 Task: Create a due date automation trigger when advanced on, 2 hours before a card is due add fields without custom field "Resume" set to a number lower than 1 and greater than 10.
Action: Mouse moved to (800, 234)
Screenshot: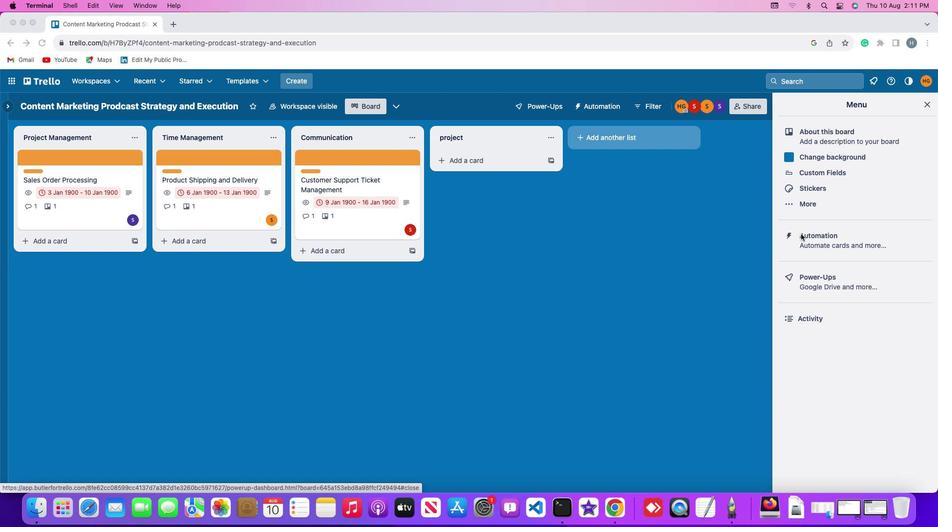
Action: Mouse pressed left at (800, 234)
Screenshot: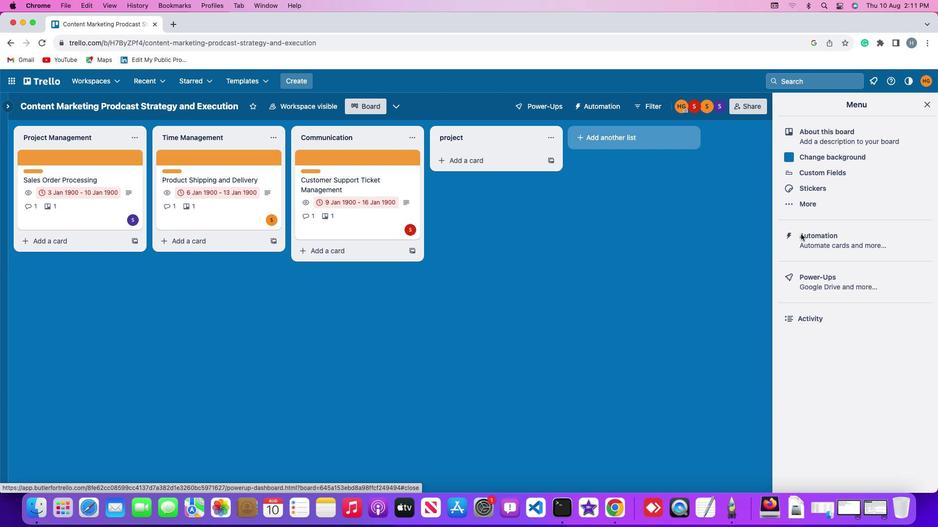 
Action: Mouse pressed left at (800, 234)
Screenshot: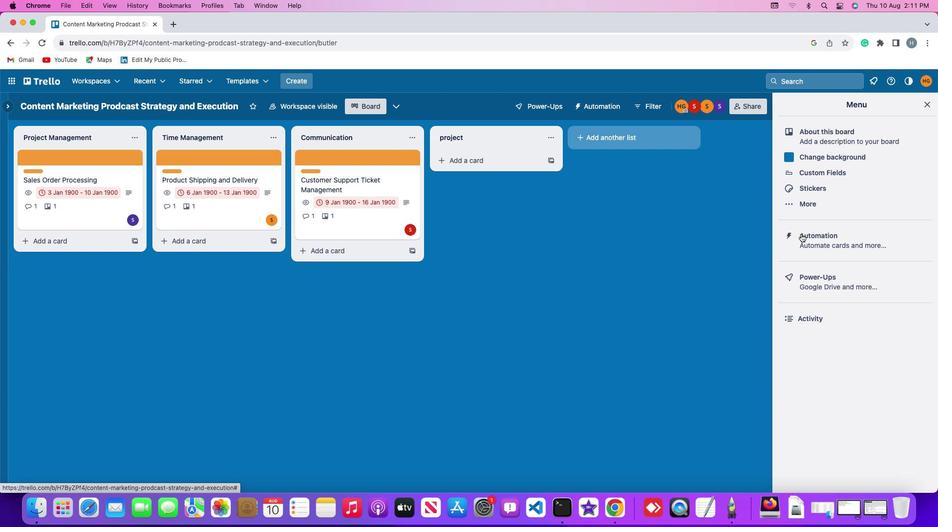 
Action: Mouse moved to (62, 230)
Screenshot: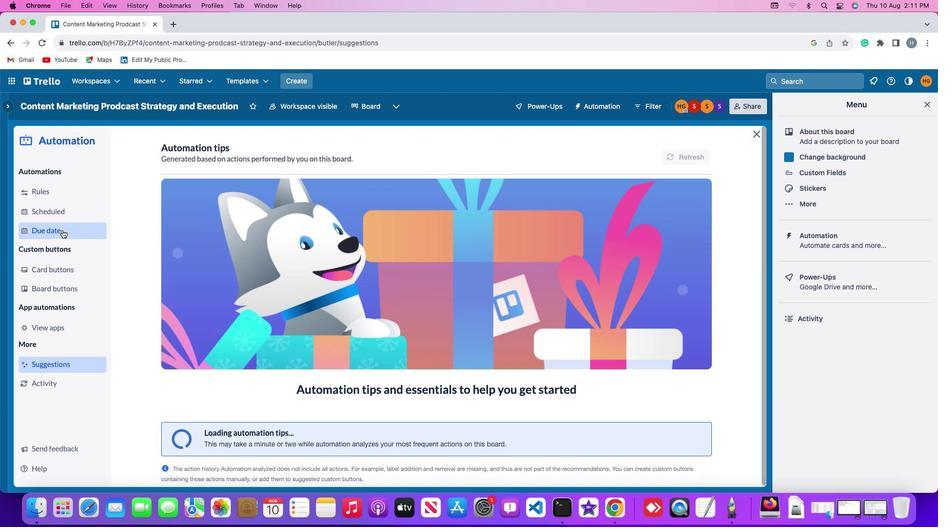 
Action: Mouse pressed left at (62, 230)
Screenshot: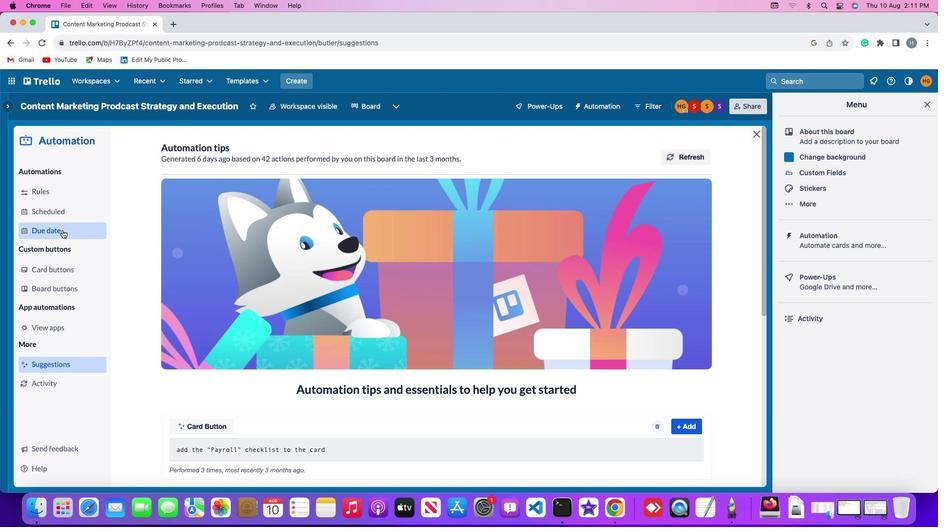 
Action: Mouse moved to (654, 151)
Screenshot: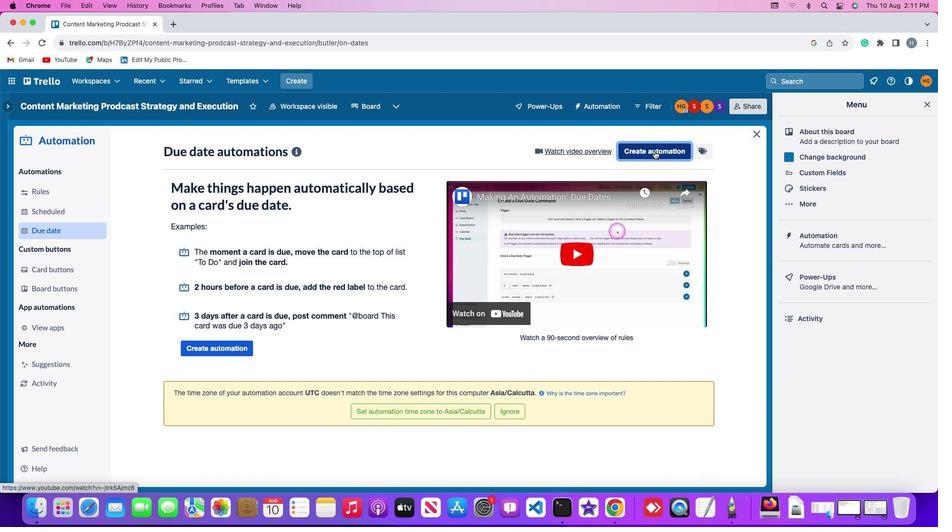 
Action: Mouse pressed left at (654, 151)
Screenshot: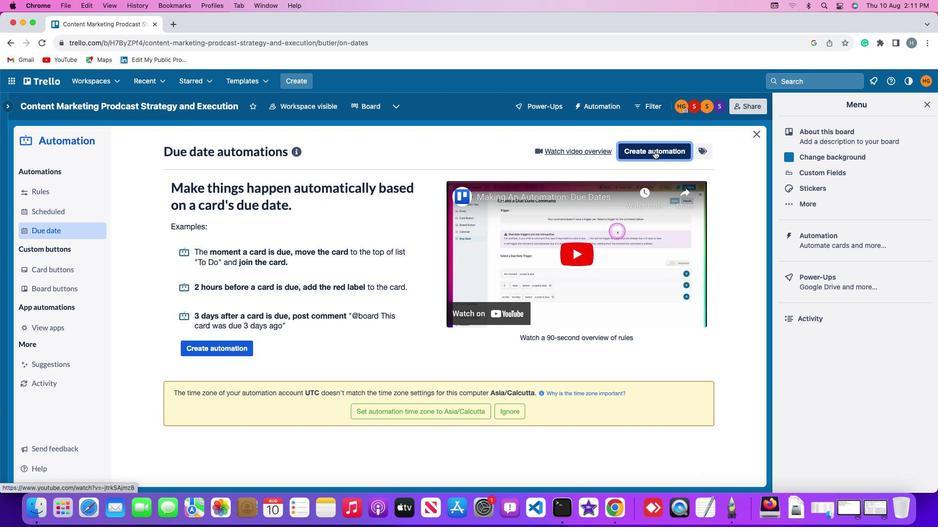 
Action: Mouse moved to (196, 245)
Screenshot: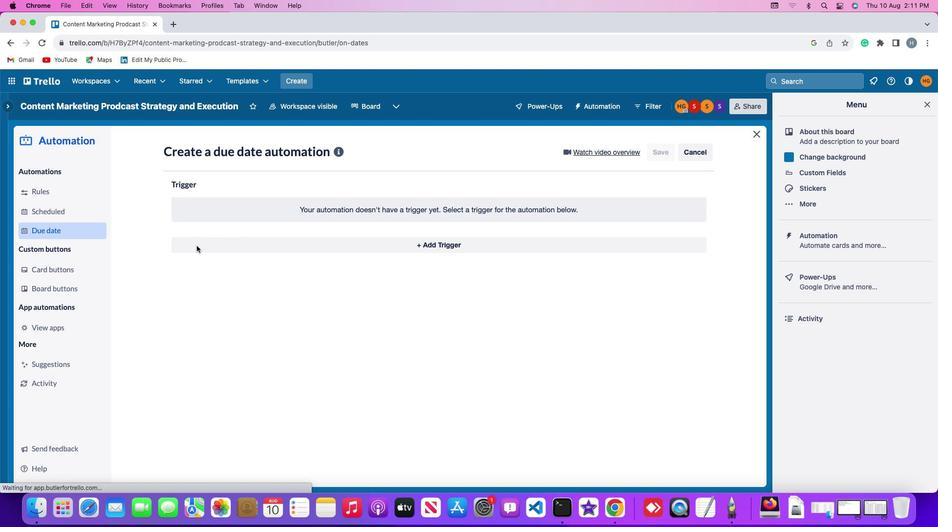 
Action: Mouse pressed left at (196, 245)
Screenshot: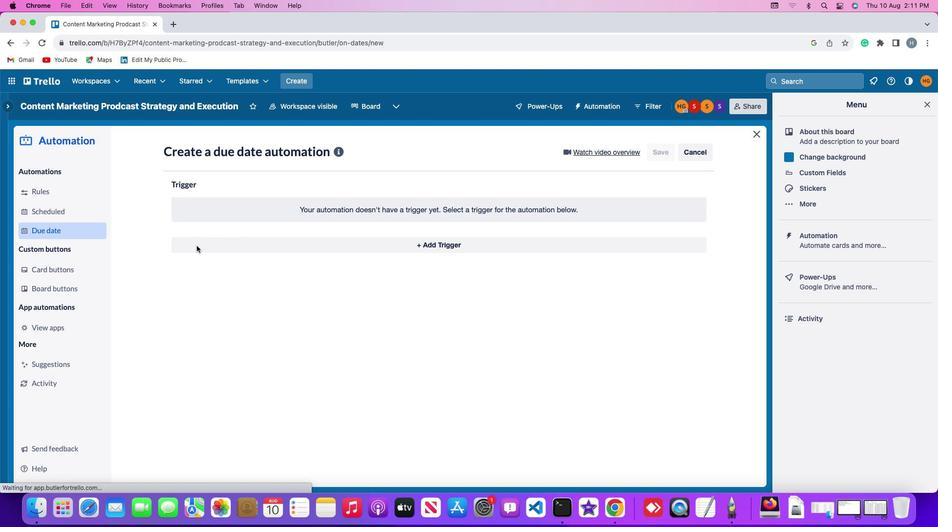 
Action: Mouse moved to (188, 395)
Screenshot: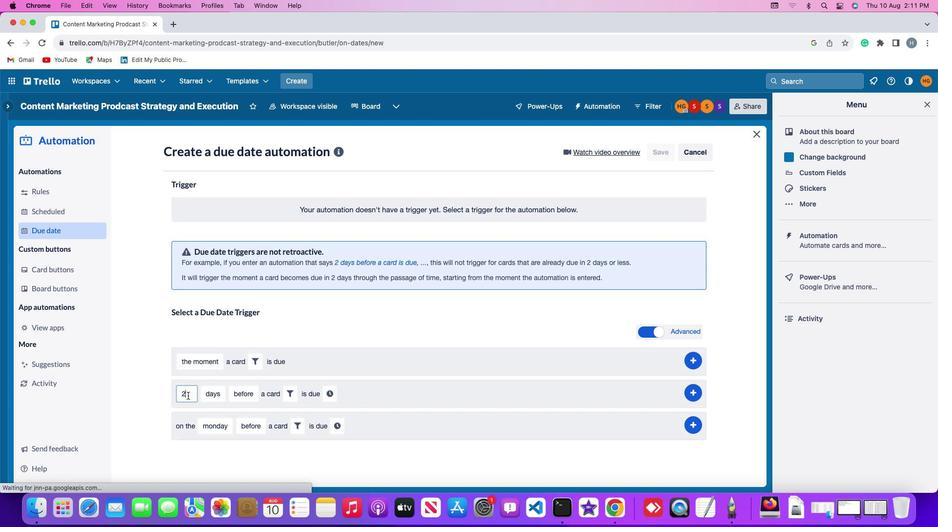 
Action: Mouse pressed left at (188, 395)
Screenshot: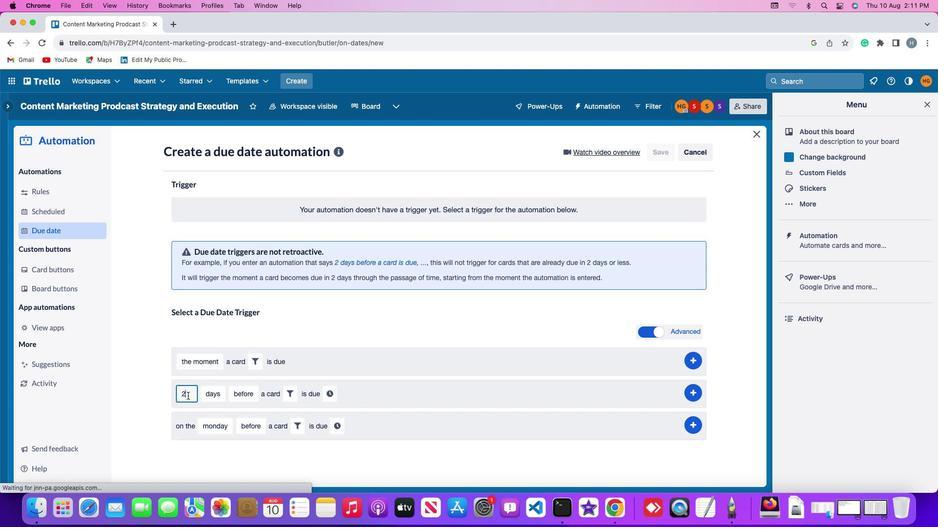 
Action: Mouse moved to (186, 388)
Screenshot: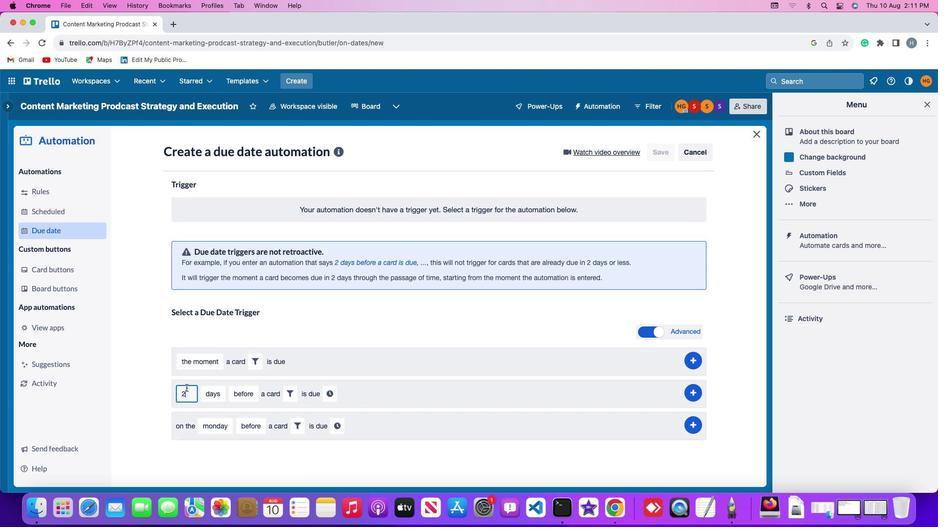 
Action: Key pressed Key.backspace'2'
Screenshot: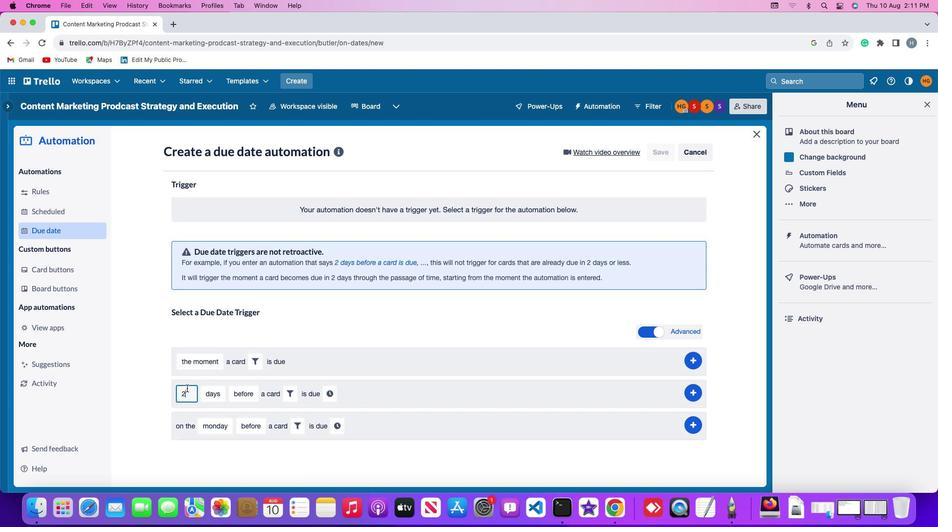 
Action: Mouse moved to (208, 390)
Screenshot: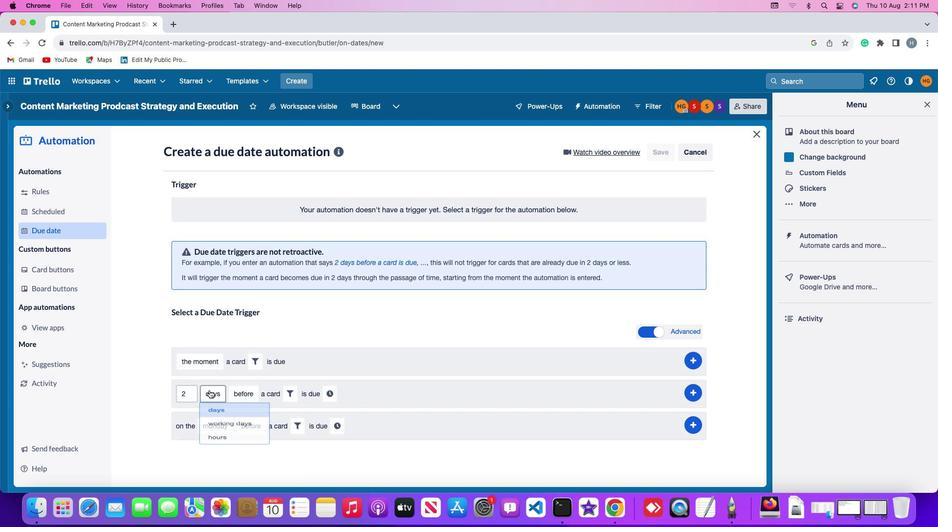 
Action: Mouse pressed left at (208, 390)
Screenshot: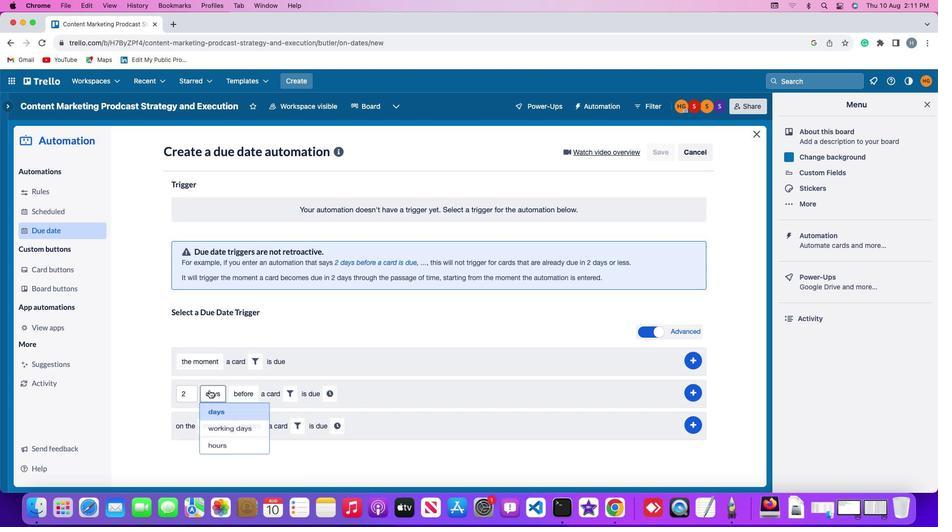 
Action: Mouse moved to (223, 446)
Screenshot: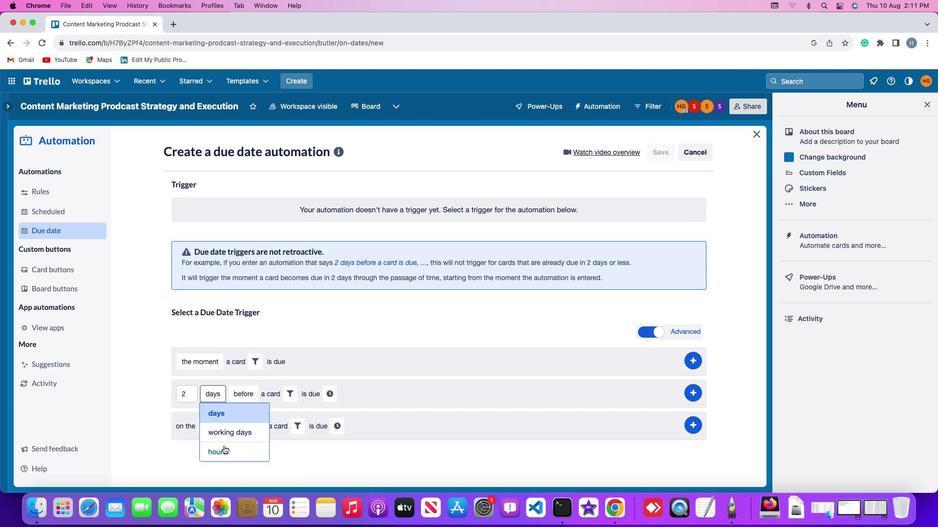 
Action: Mouse pressed left at (223, 446)
Screenshot: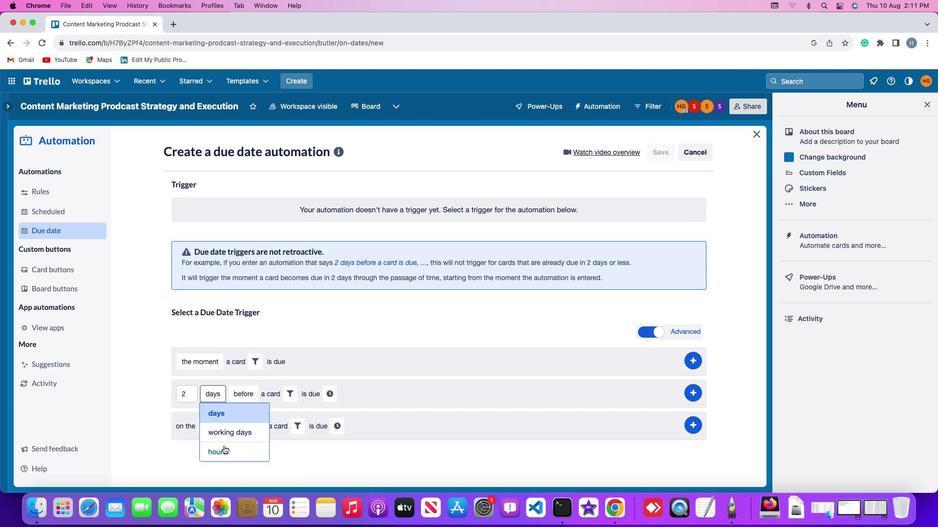 
Action: Mouse moved to (246, 393)
Screenshot: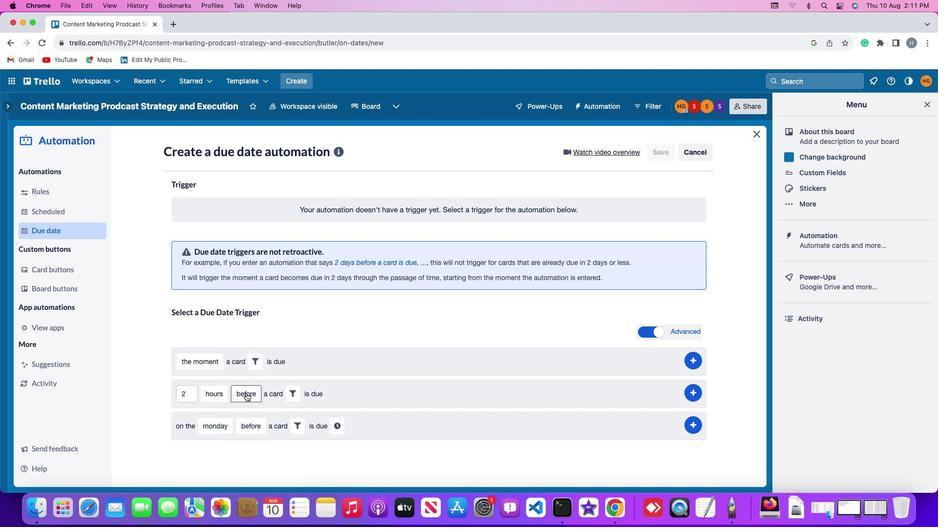
Action: Mouse pressed left at (246, 393)
Screenshot: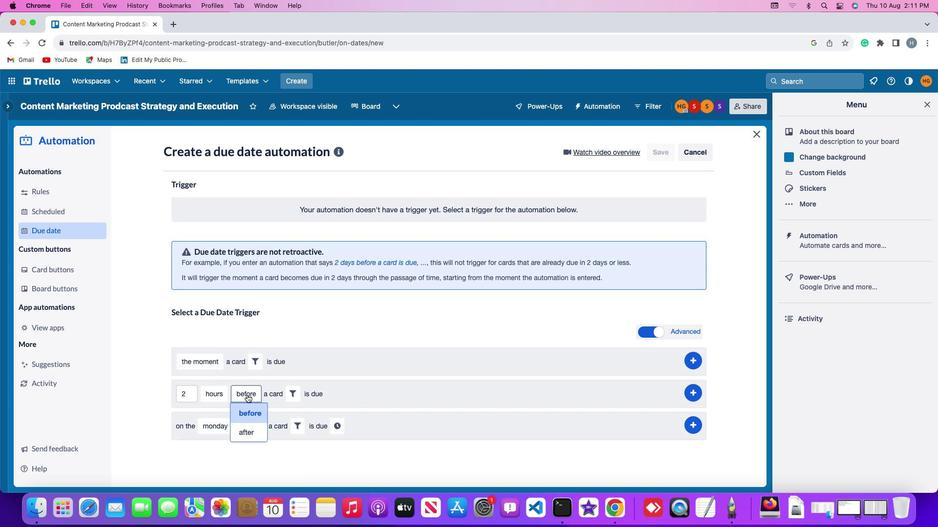 
Action: Mouse moved to (251, 412)
Screenshot: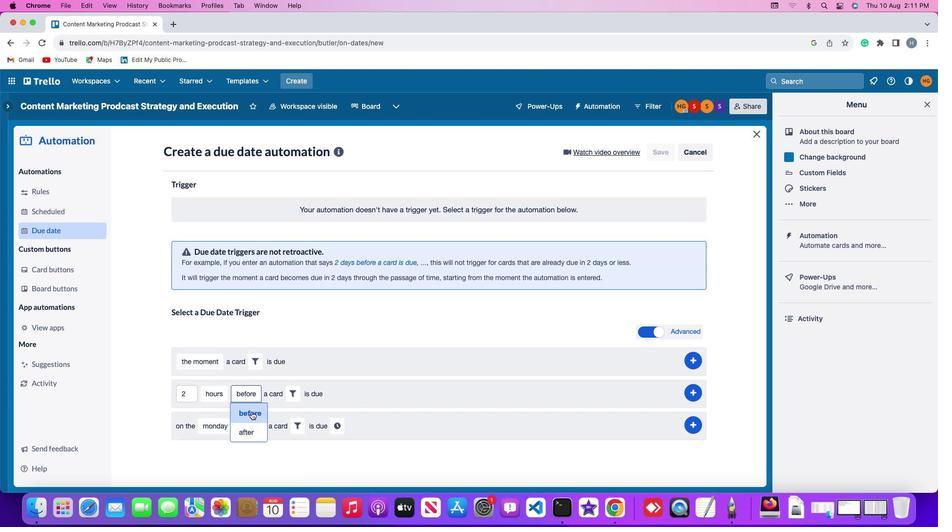 
Action: Mouse pressed left at (251, 412)
Screenshot: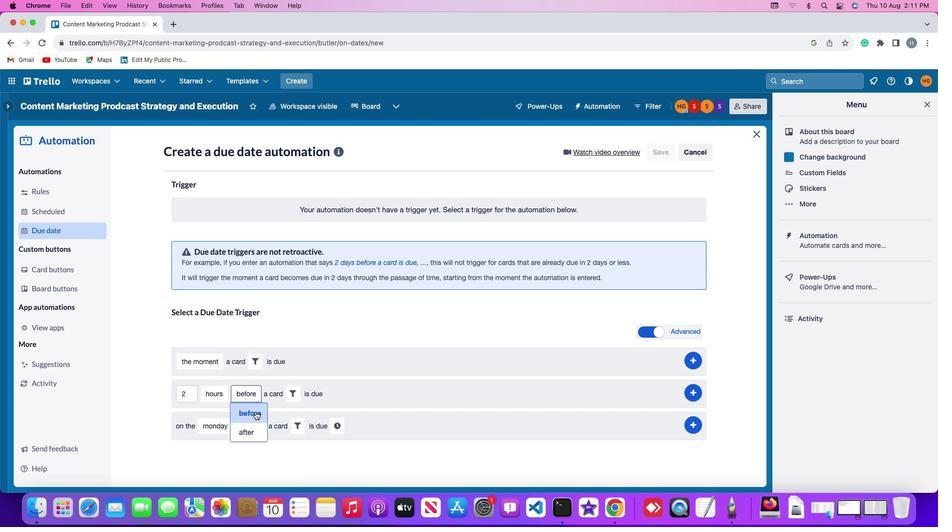
Action: Mouse moved to (295, 396)
Screenshot: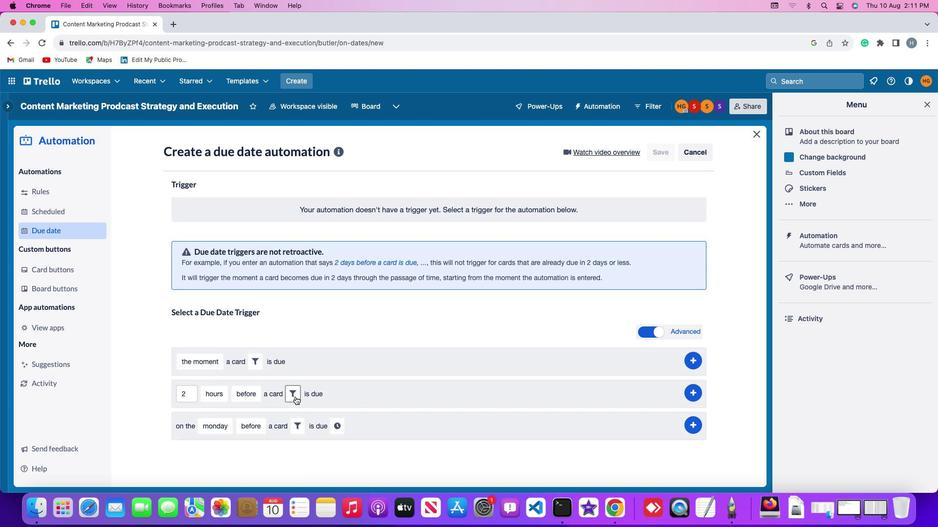 
Action: Mouse pressed left at (295, 396)
Screenshot: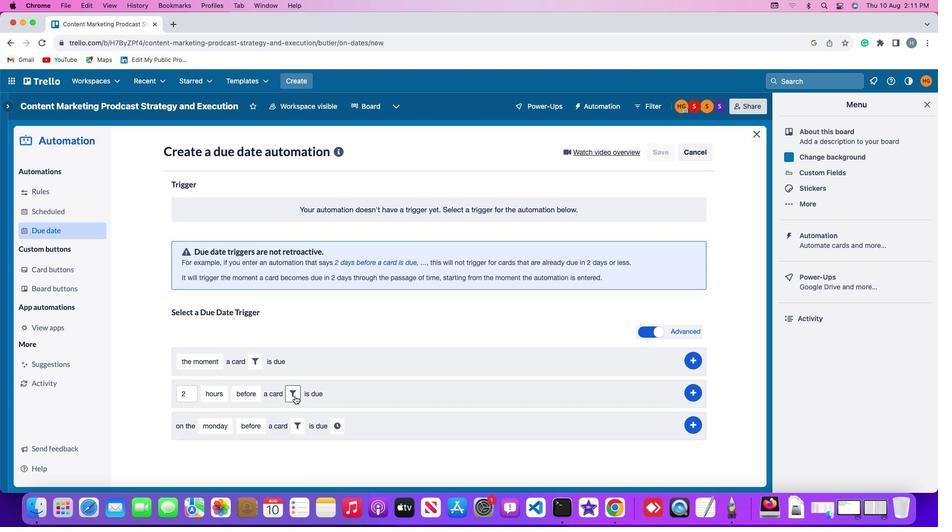 
Action: Mouse moved to (454, 420)
Screenshot: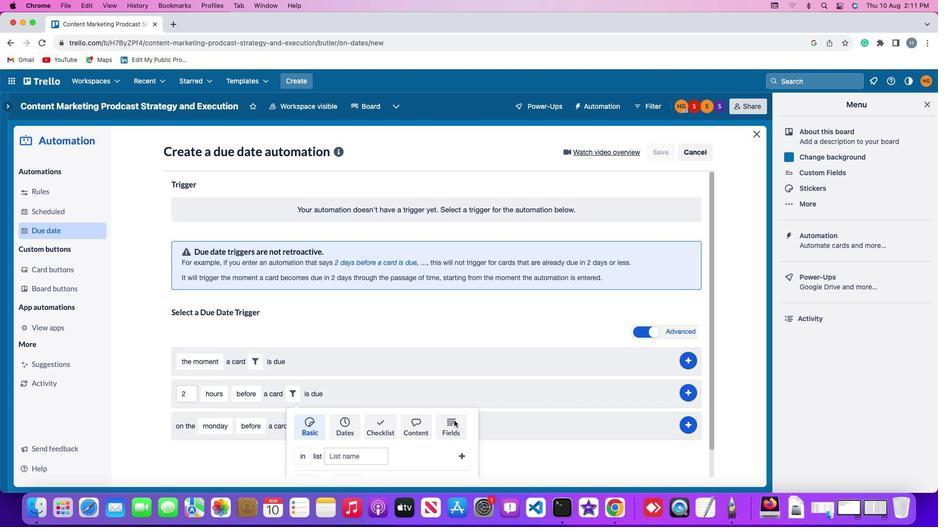 
Action: Mouse pressed left at (454, 420)
Screenshot: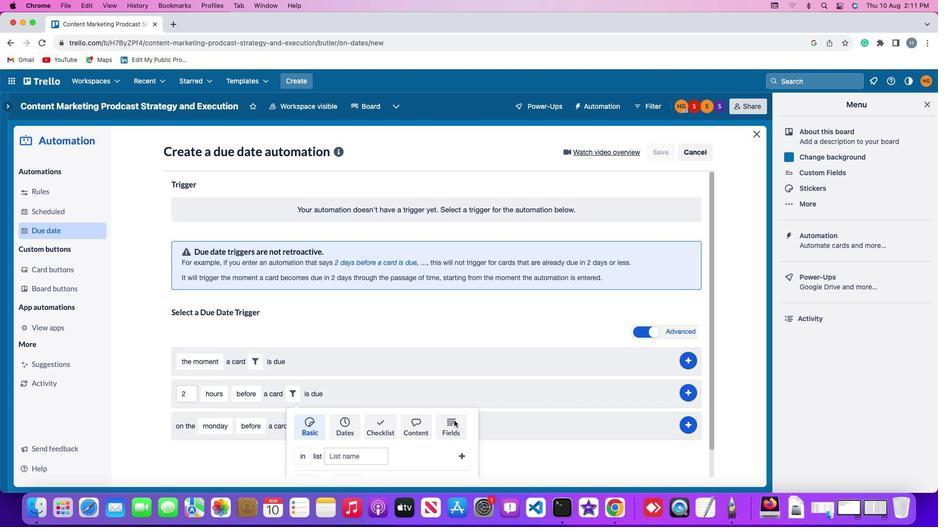 
Action: Mouse moved to (259, 454)
Screenshot: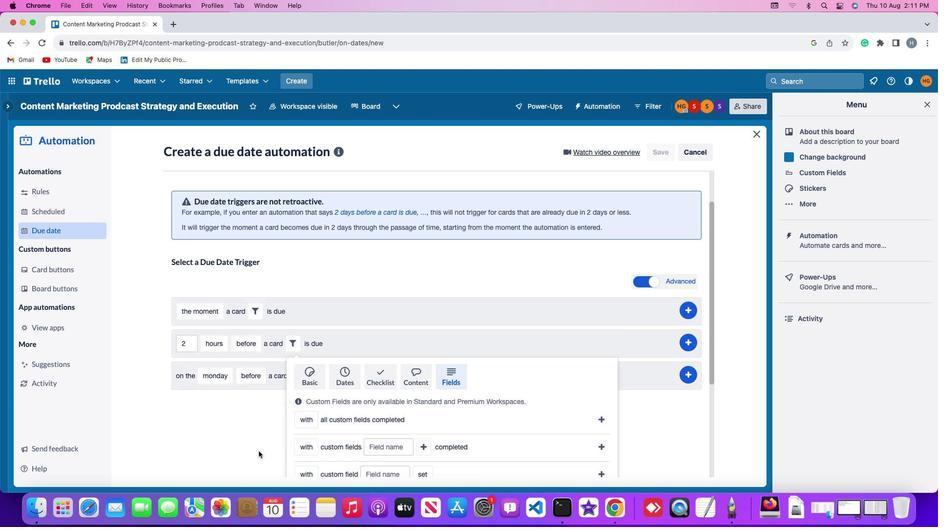 
Action: Mouse scrolled (259, 454) with delta (0, 0)
Screenshot: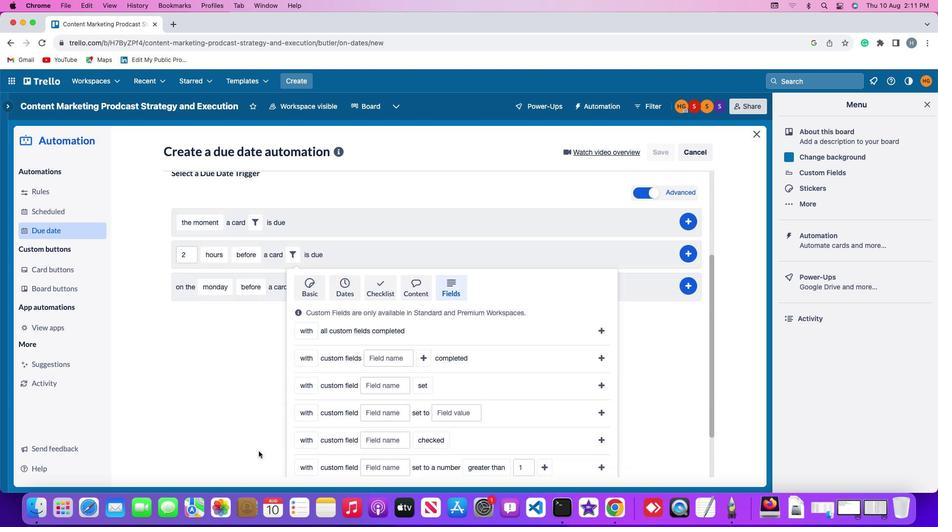 
Action: Mouse moved to (259, 453)
Screenshot: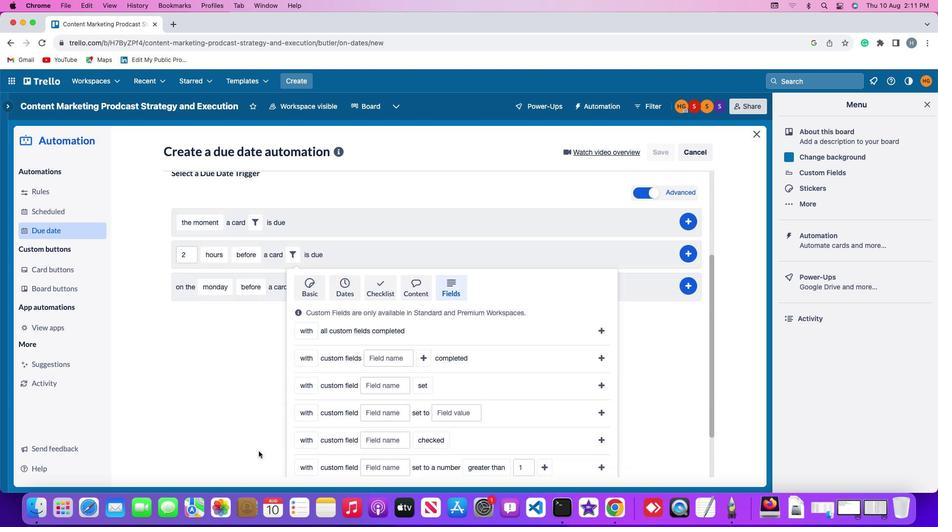 
Action: Mouse scrolled (259, 453) with delta (0, 0)
Screenshot: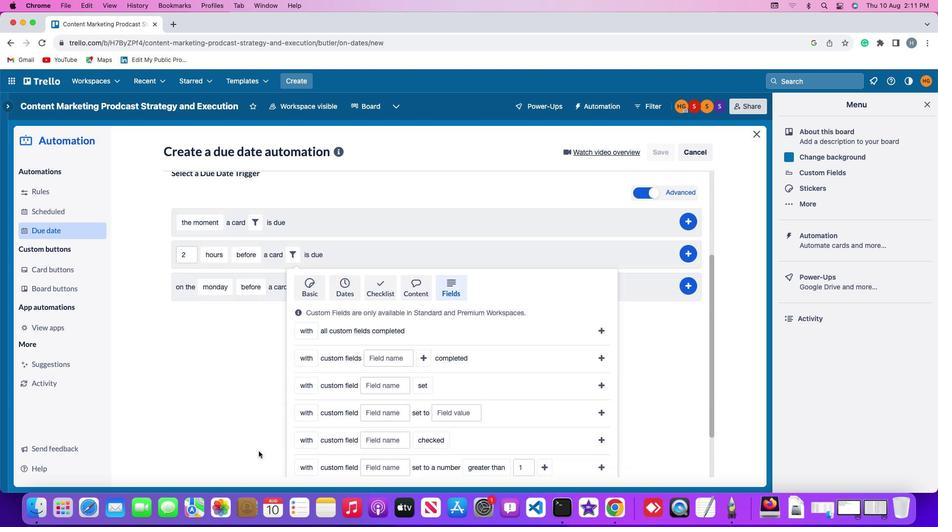 
Action: Mouse scrolled (259, 453) with delta (0, -1)
Screenshot: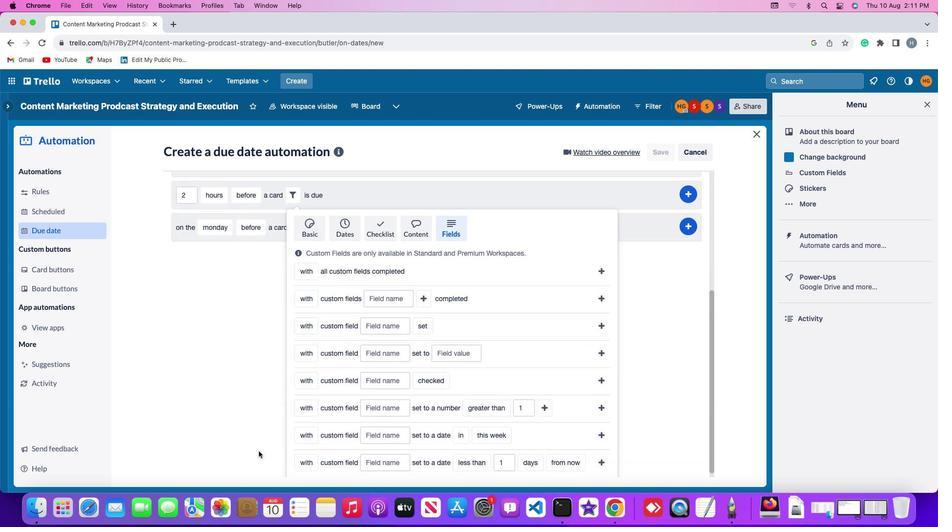 
Action: Mouse scrolled (259, 453) with delta (0, -2)
Screenshot: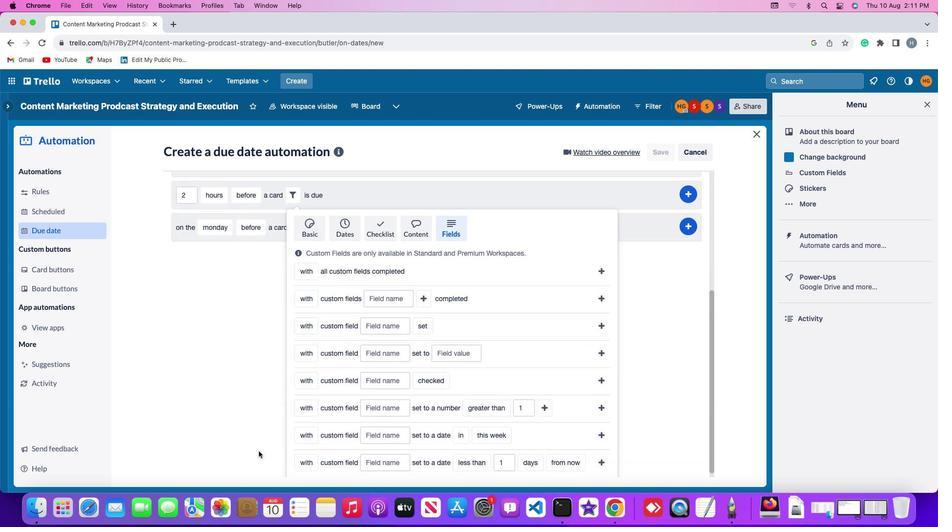 
Action: Mouse moved to (259, 453)
Screenshot: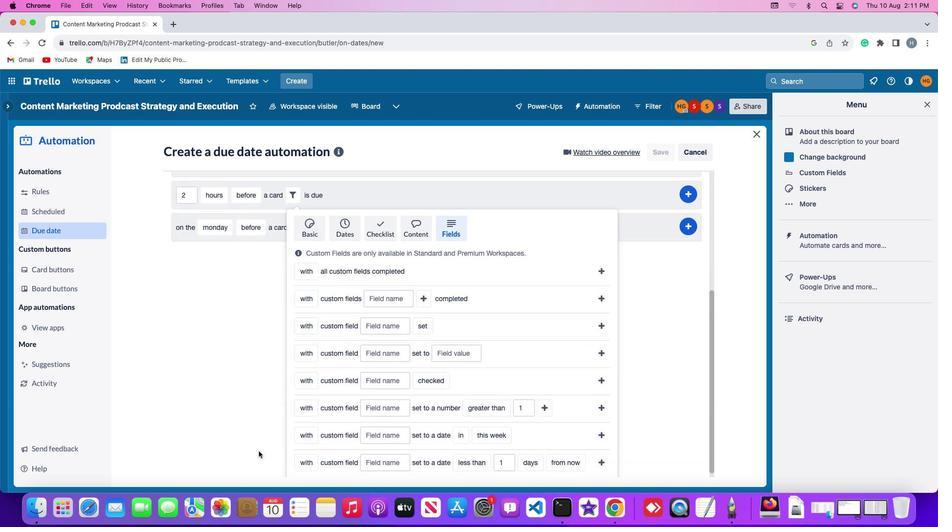 
Action: Mouse scrolled (259, 453) with delta (0, -2)
Screenshot: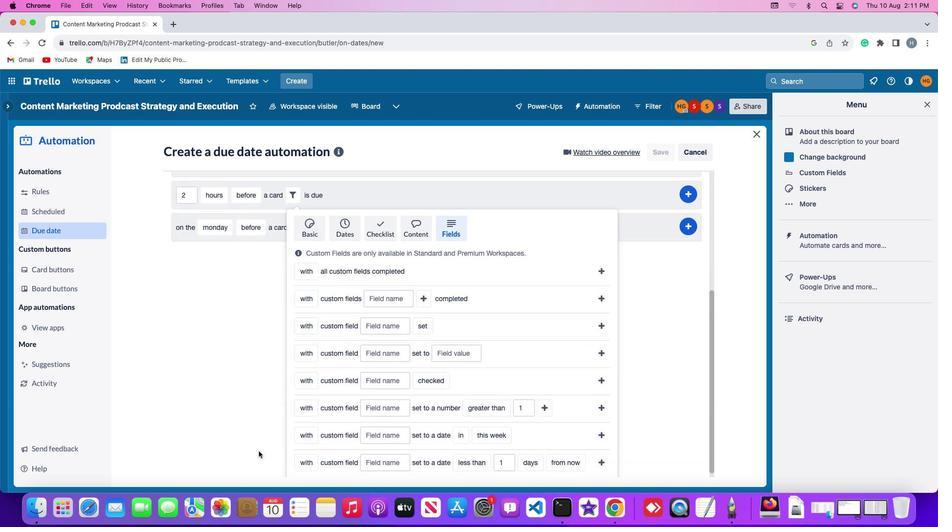 
Action: Mouse moved to (258, 451)
Screenshot: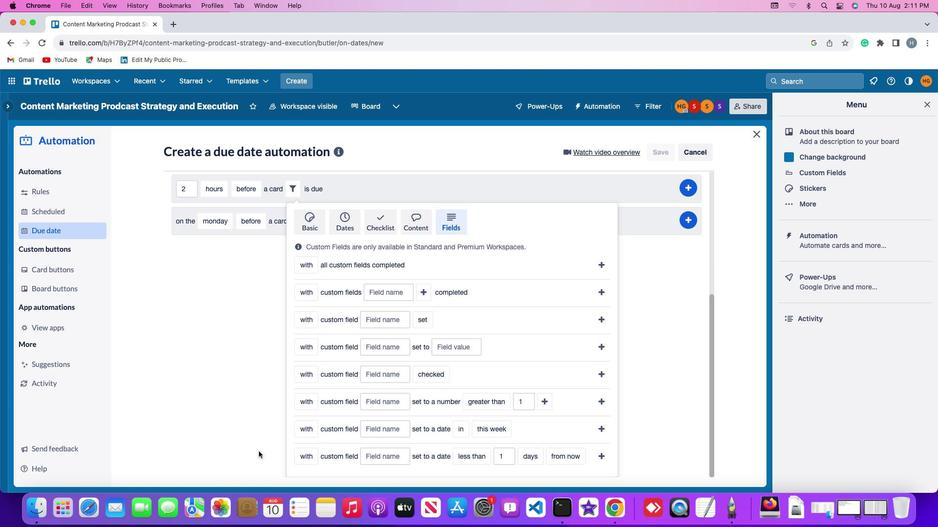 
Action: Mouse scrolled (258, 451) with delta (0, -2)
Screenshot: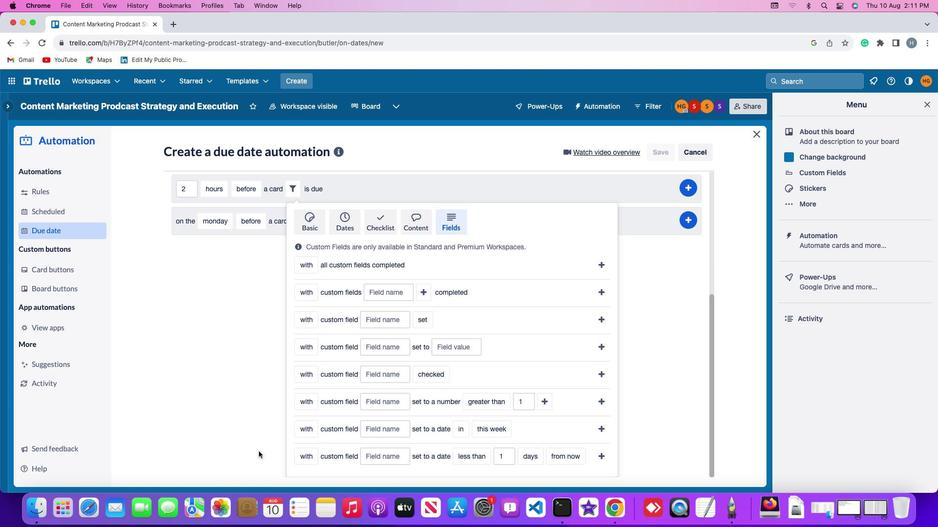 
Action: Mouse moved to (258, 451)
Screenshot: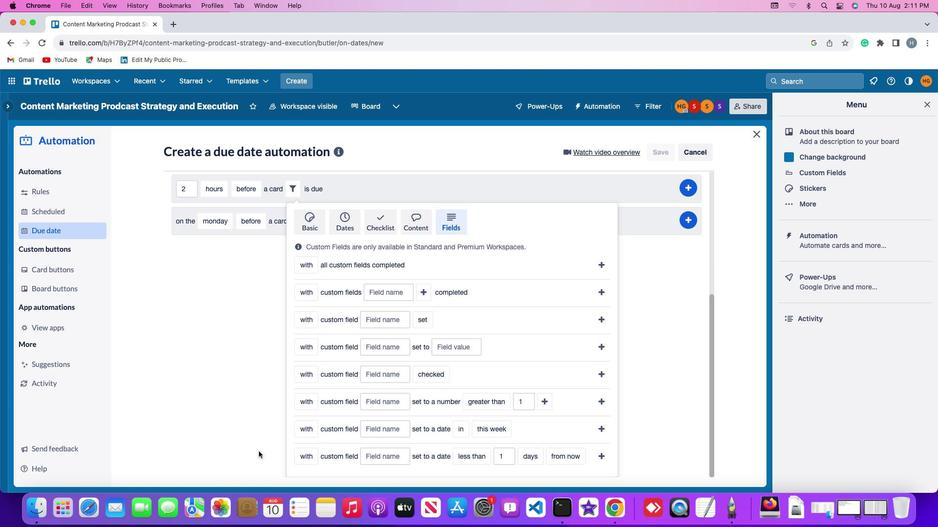 
Action: Mouse scrolled (258, 451) with delta (0, 0)
Screenshot: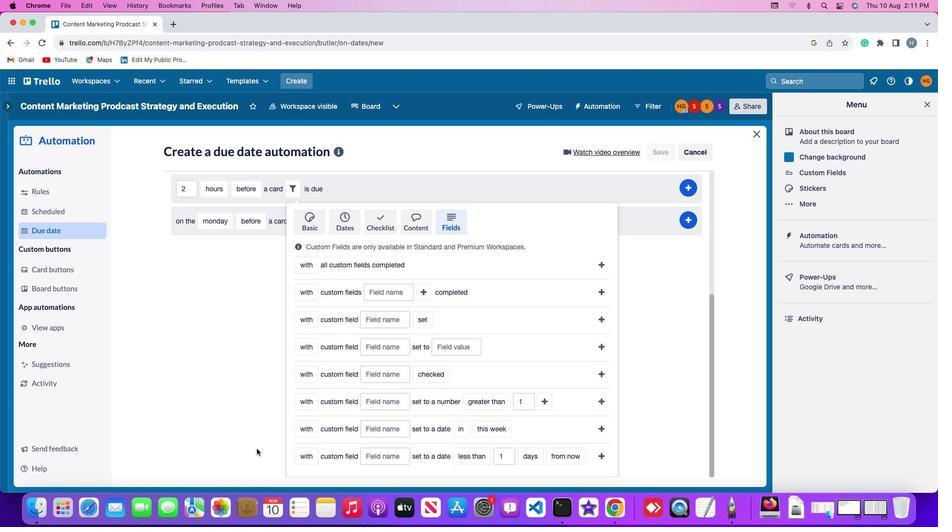 
Action: Mouse scrolled (258, 451) with delta (0, 0)
Screenshot: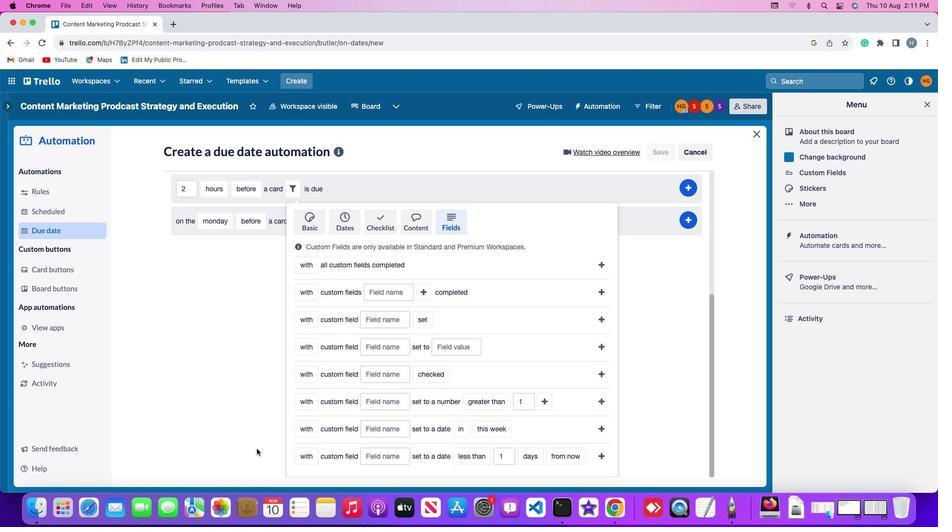 
Action: Mouse scrolled (258, 451) with delta (0, -1)
Screenshot: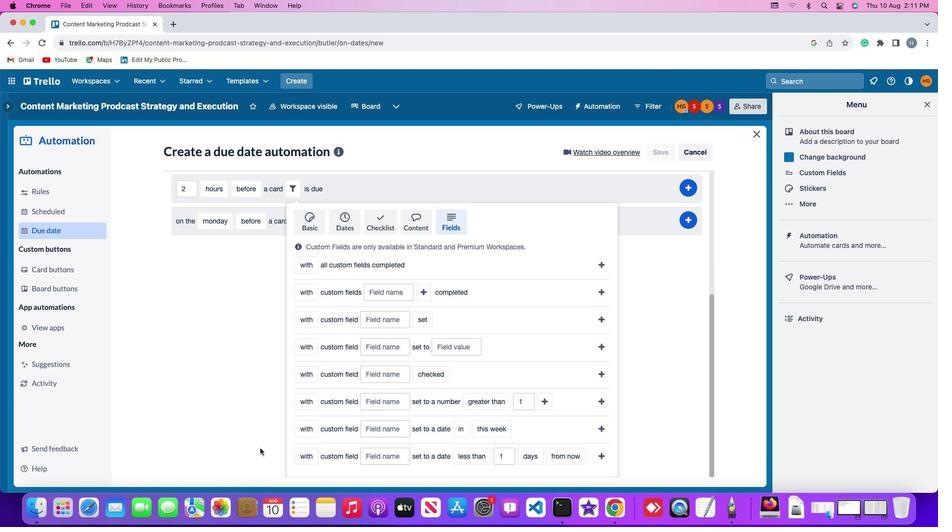 
Action: Mouse moved to (304, 406)
Screenshot: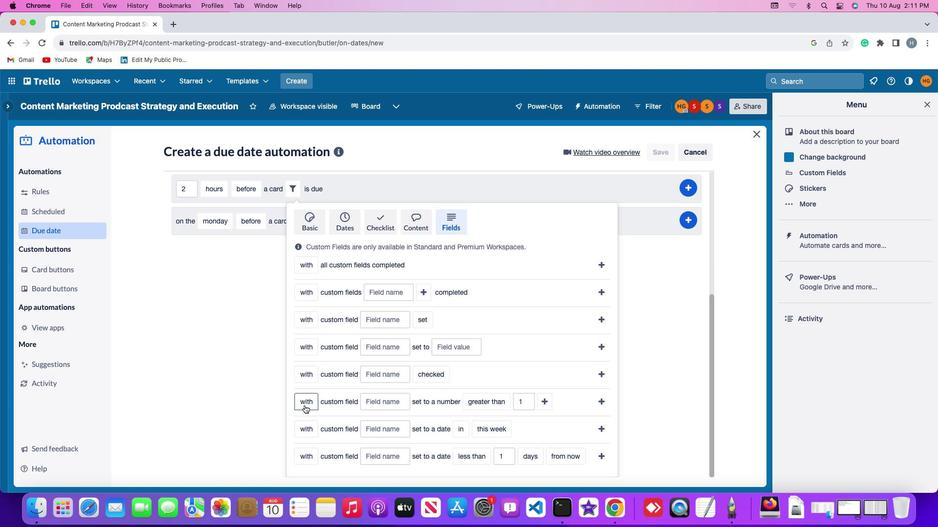 
Action: Mouse pressed left at (304, 406)
Screenshot: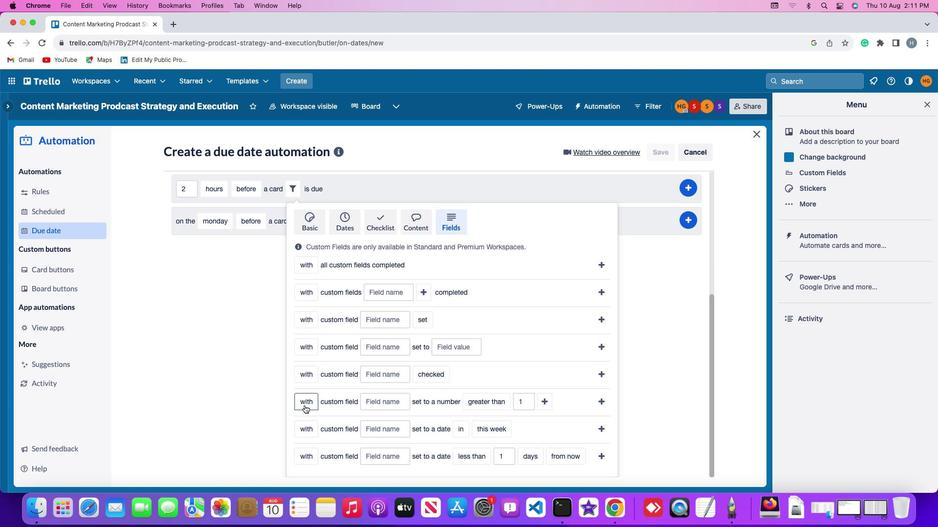 
Action: Mouse moved to (310, 440)
Screenshot: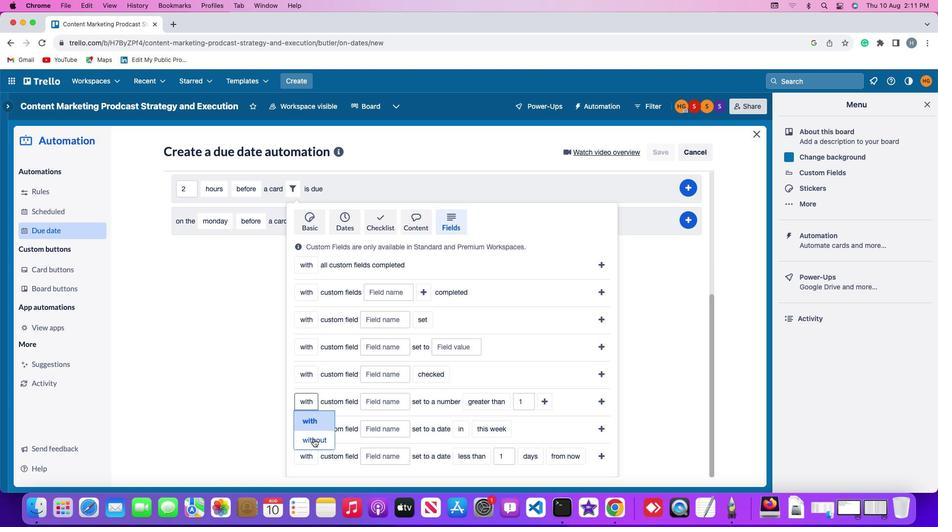 
Action: Mouse pressed left at (310, 440)
Screenshot: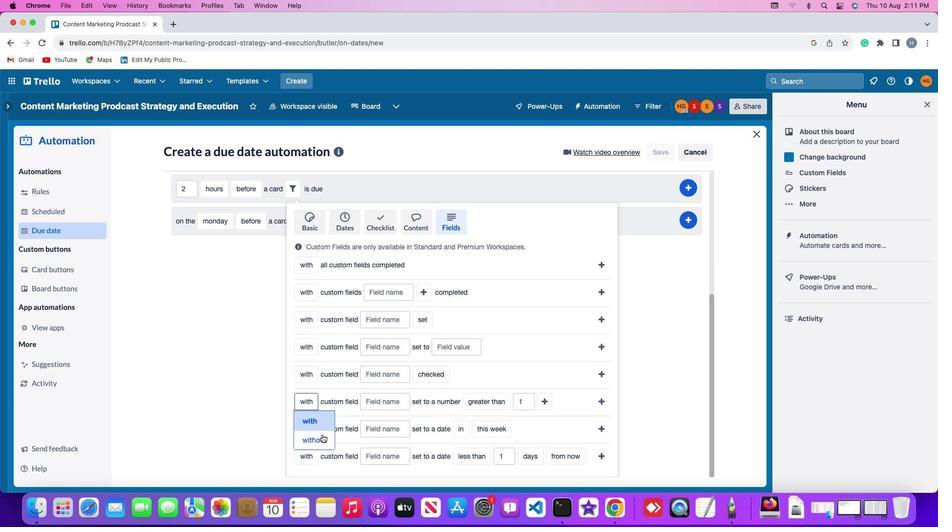 
Action: Mouse moved to (388, 402)
Screenshot: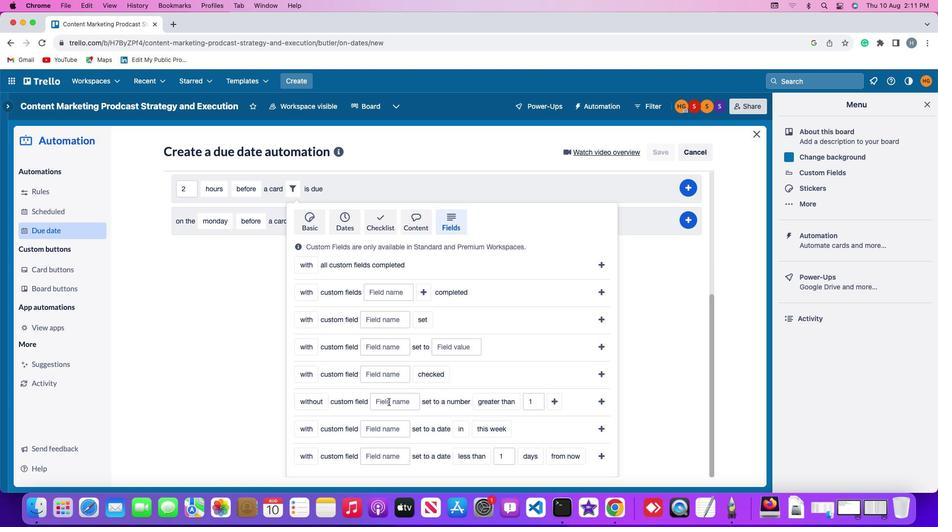 
Action: Mouse pressed left at (388, 402)
Screenshot: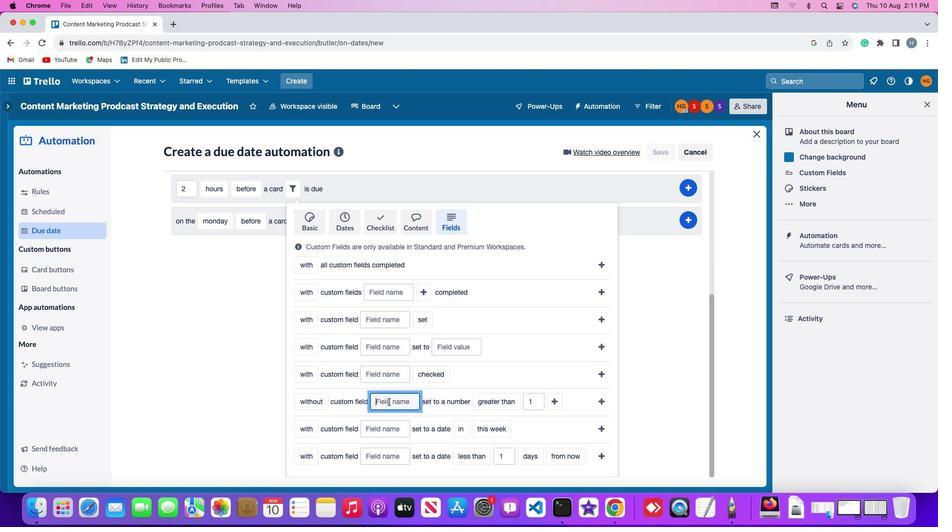 
Action: Mouse moved to (388, 402)
Screenshot: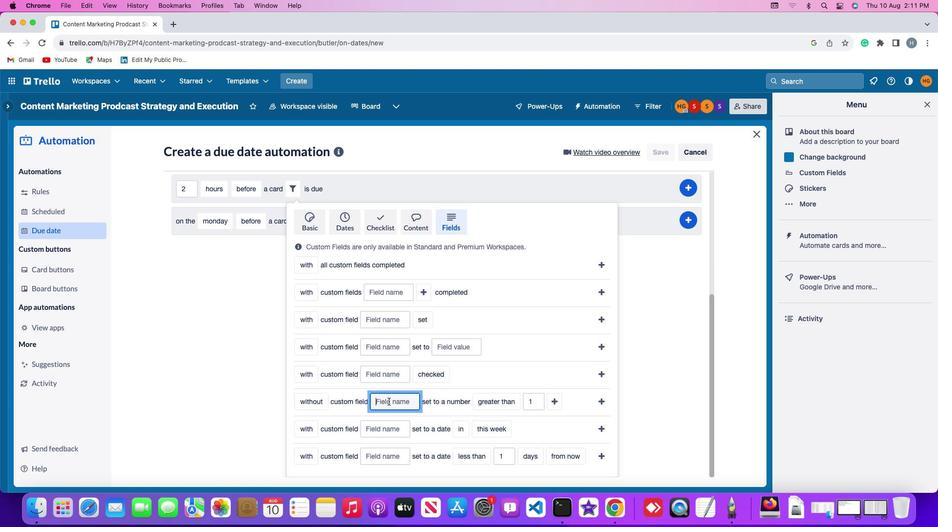 
Action: Key pressed Key.shift'R''e''s''u''m''e'
Screenshot: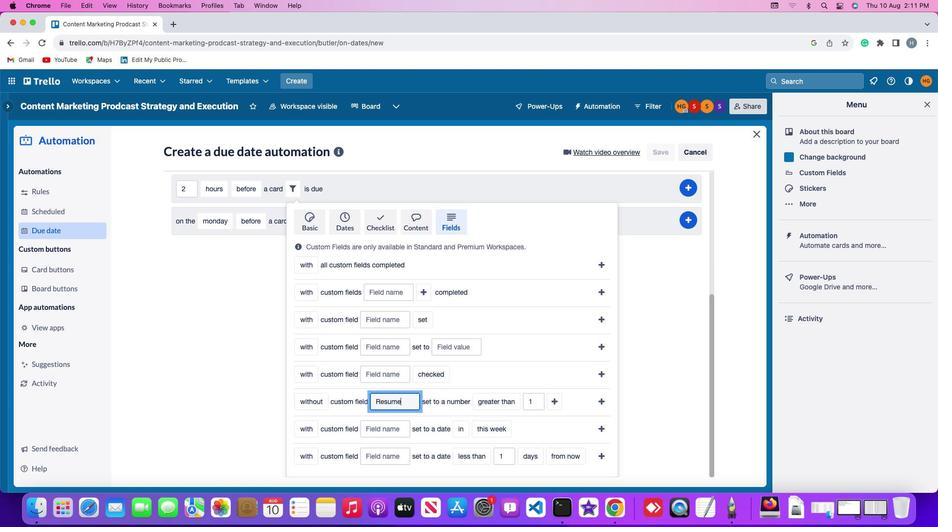 
Action: Mouse moved to (496, 404)
Screenshot: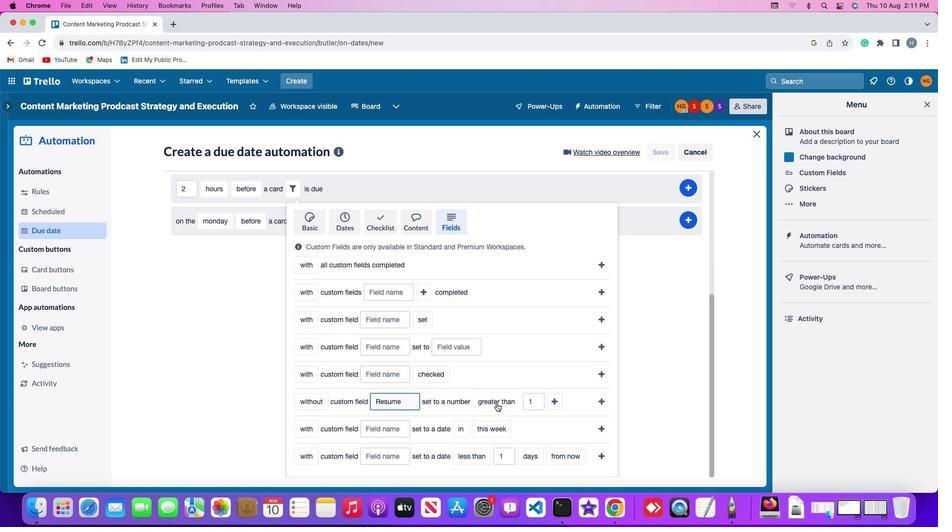 
Action: Mouse pressed left at (496, 404)
Screenshot: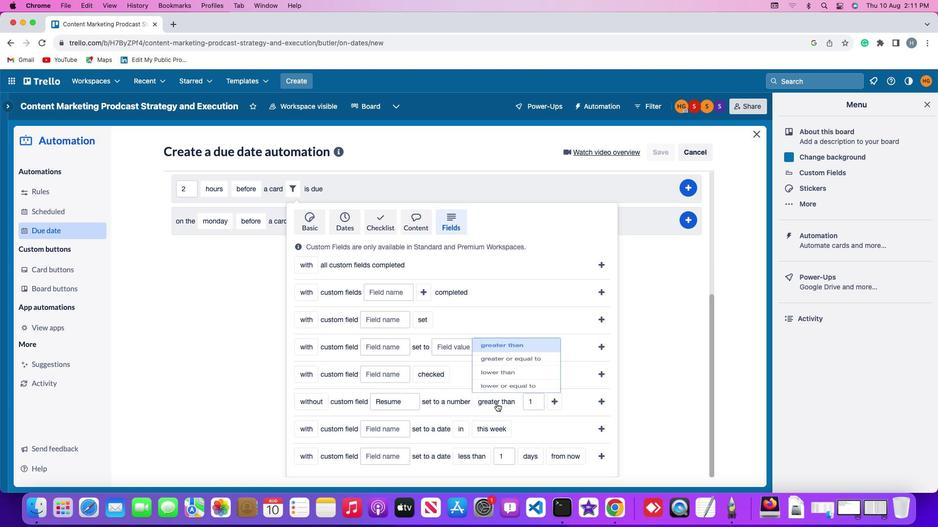 
Action: Mouse moved to (509, 364)
Screenshot: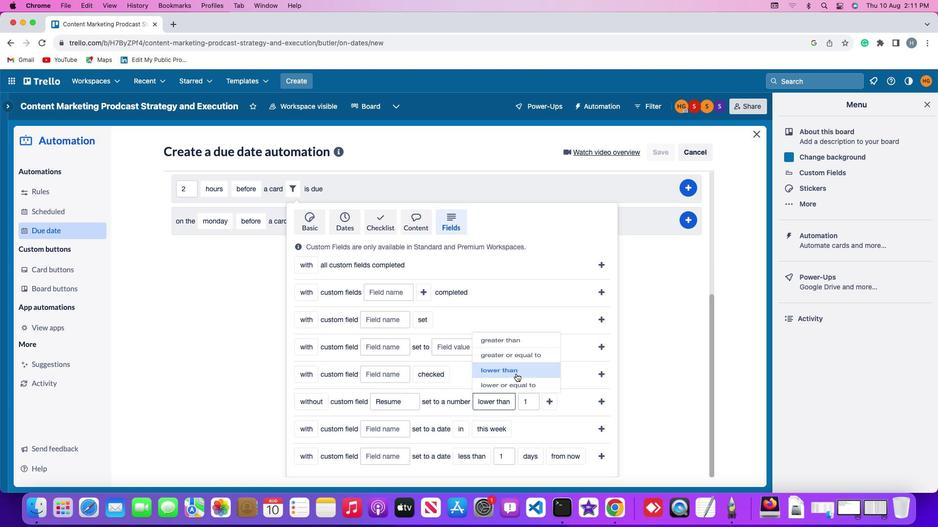 
Action: Mouse pressed left at (509, 364)
Screenshot: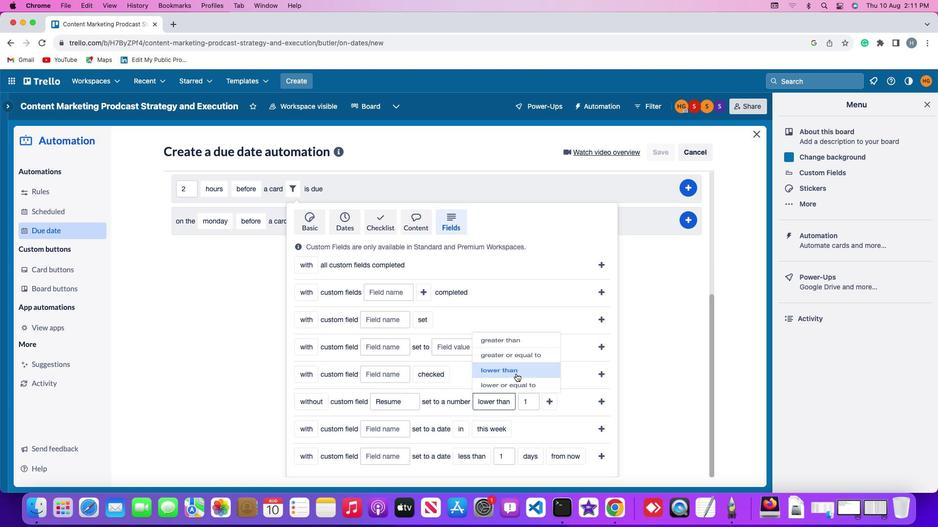 
Action: Mouse moved to (533, 401)
Screenshot: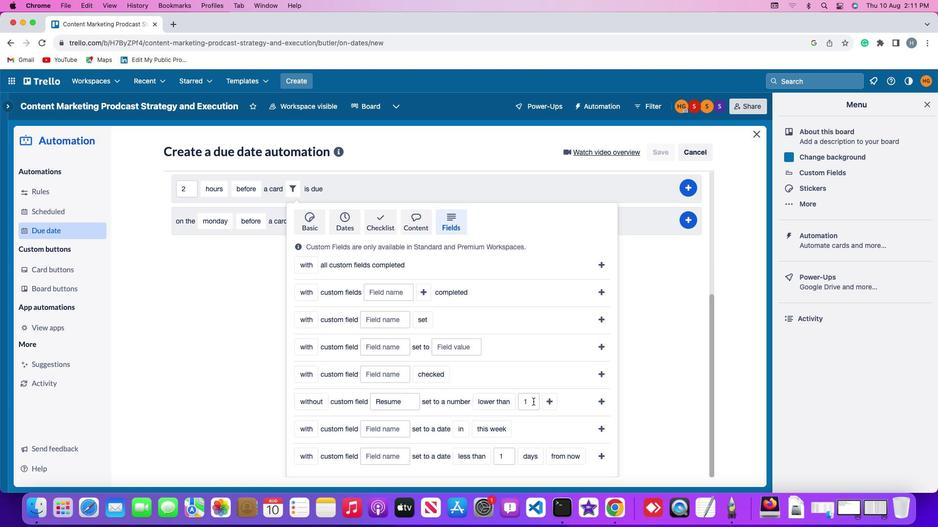 
Action: Mouse pressed left at (533, 401)
Screenshot: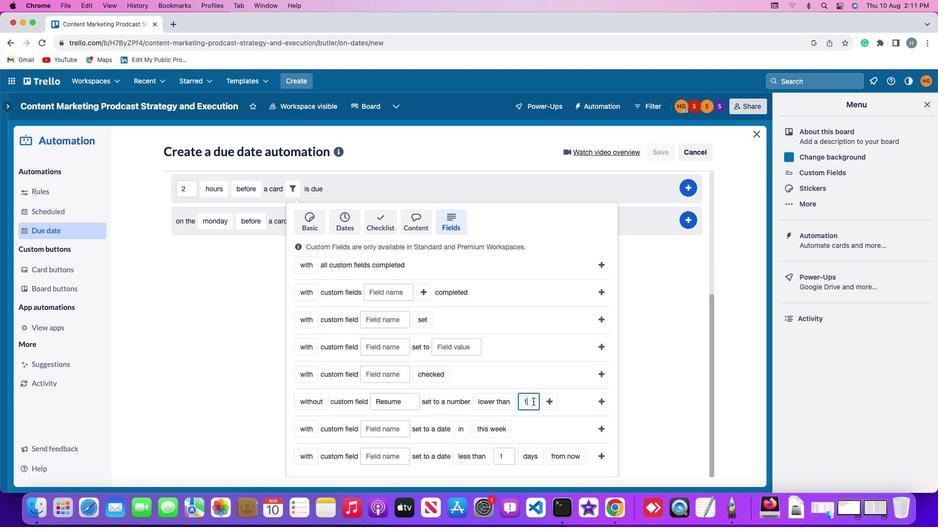 
Action: Key pressed Key.backspace
Screenshot: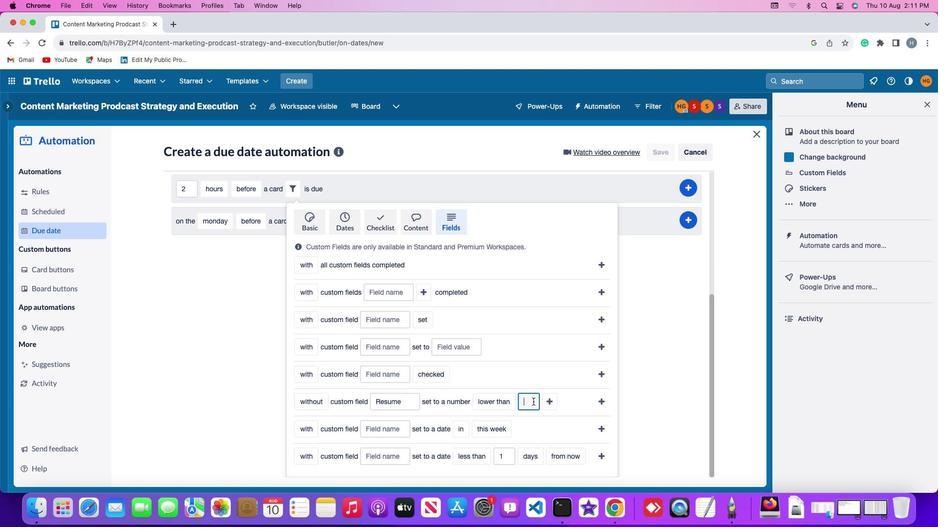 
Action: Mouse moved to (533, 402)
Screenshot: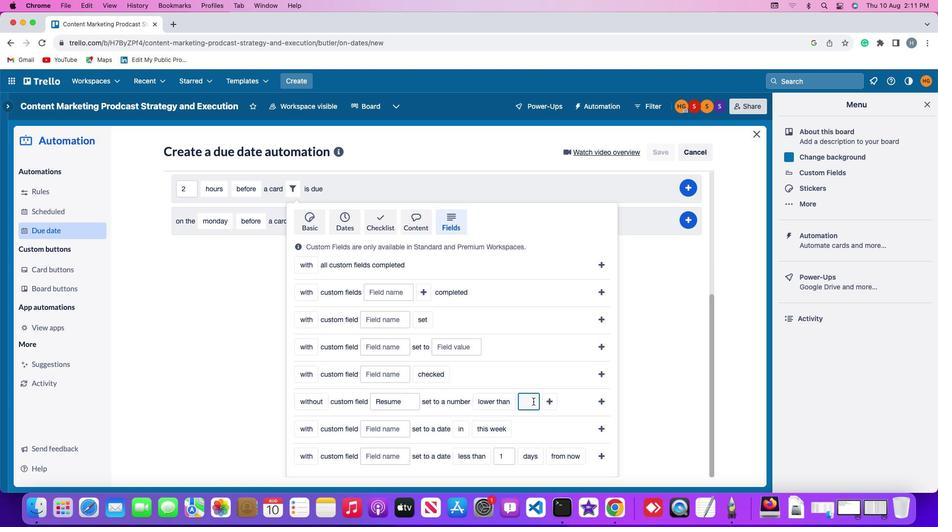 
Action: Key pressed '1'
Screenshot: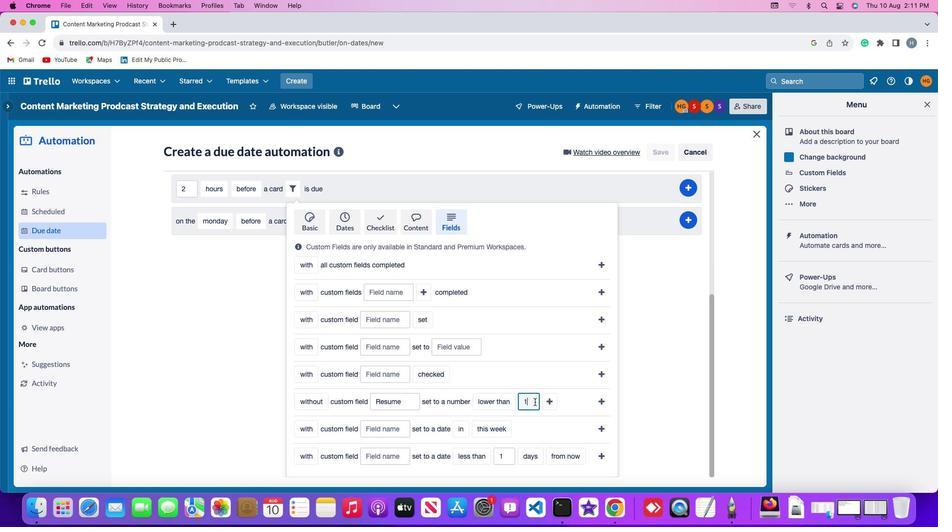 
Action: Mouse moved to (557, 402)
Screenshot: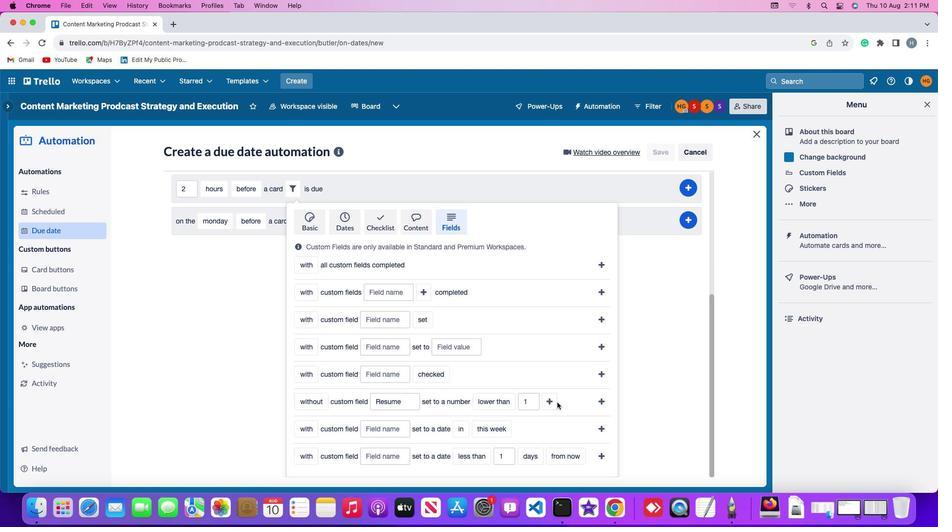 
Action: Mouse pressed left at (557, 402)
Screenshot: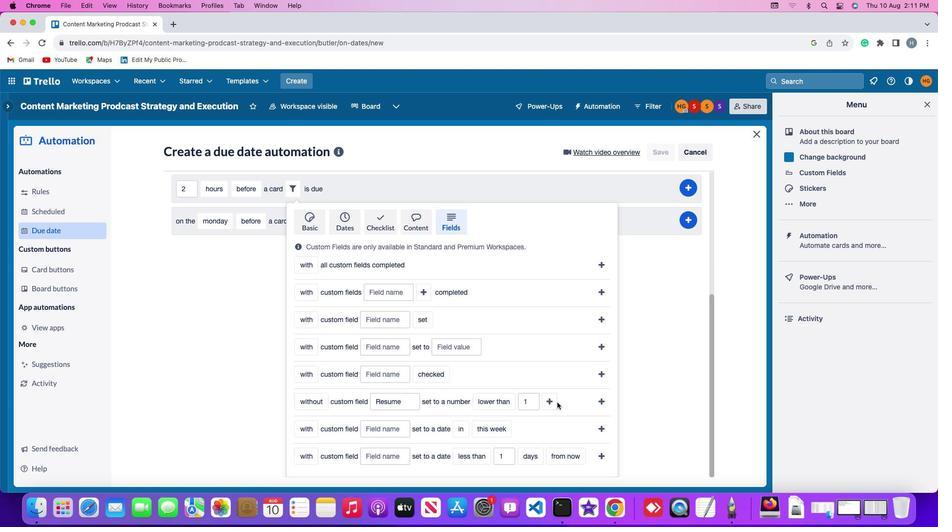 
Action: Mouse moved to (543, 403)
Screenshot: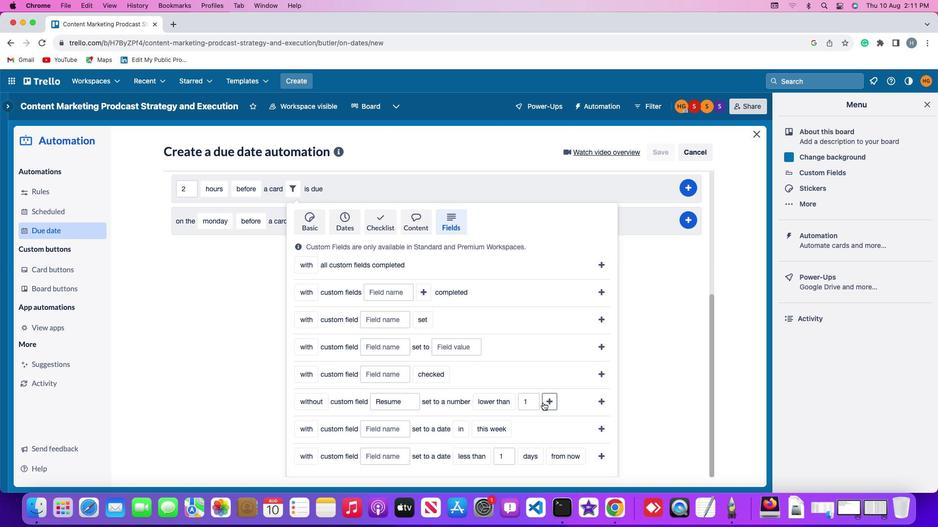 
Action: Mouse pressed left at (543, 403)
Screenshot: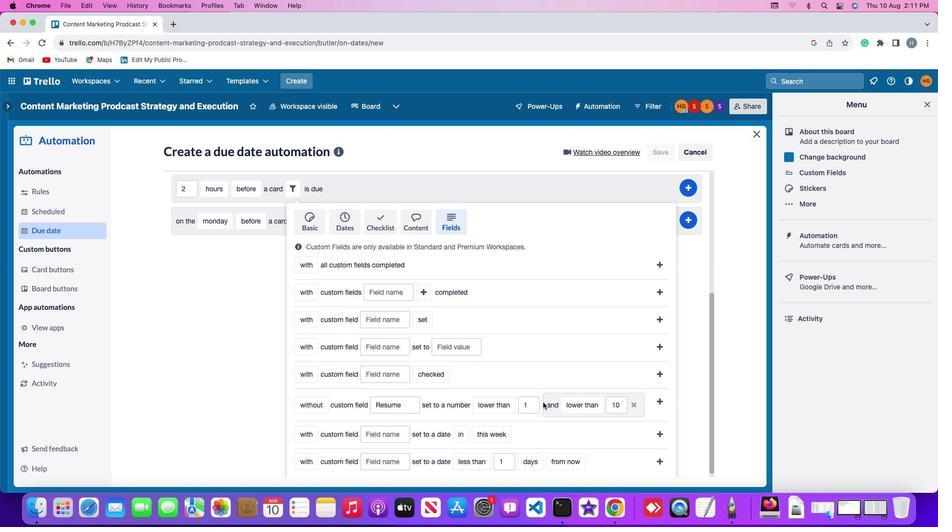 
Action: Mouse moved to (581, 407)
Screenshot: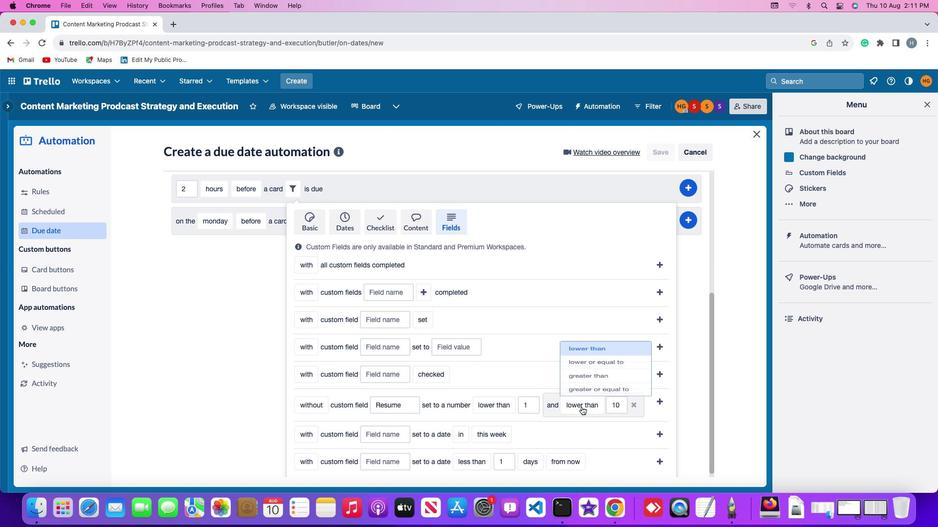 
Action: Mouse pressed left at (581, 407)
Screenshot: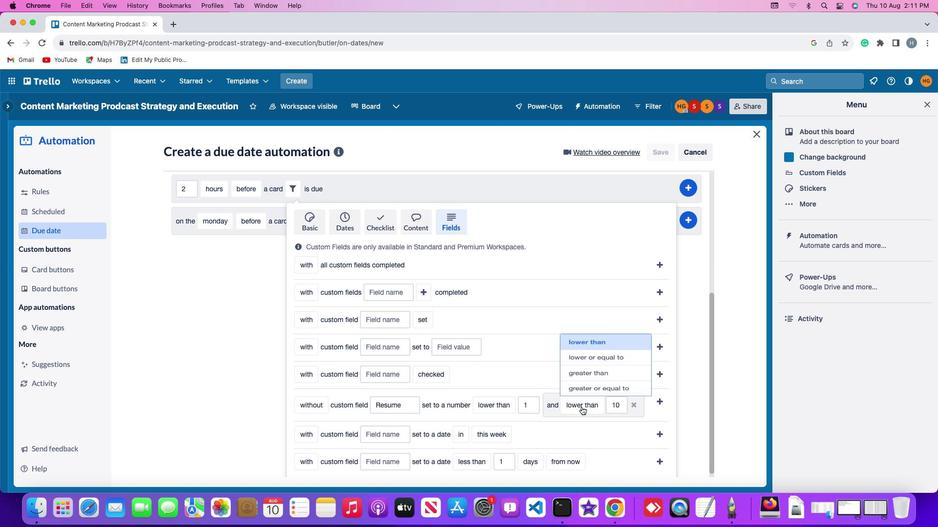 
Action: Mouse moved to (585, 369)
Screenshot: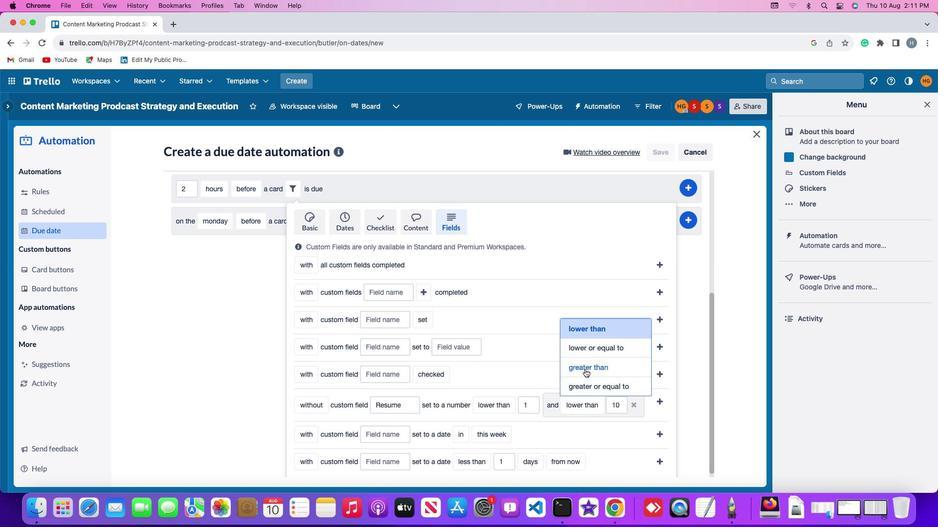 
Action: Mouse pressed left at (585, 369)
Screenshot: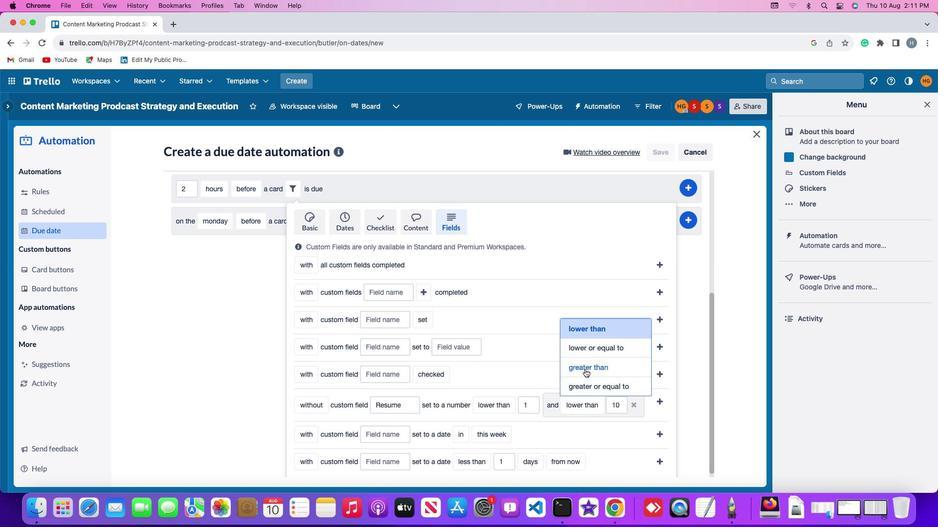 
Action: Mouse moved to (626, 406)
Screenshot: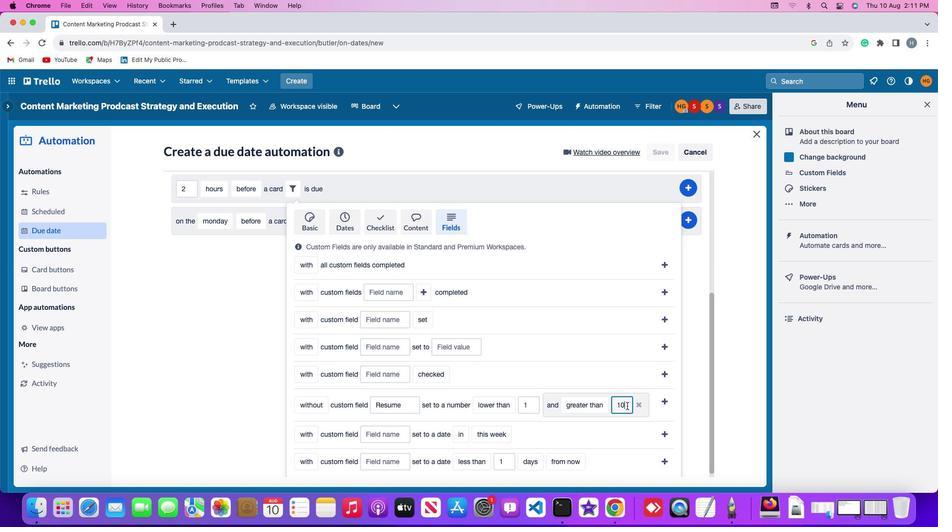
Action: Mouse pressed left at (626, 406)
Screenshot: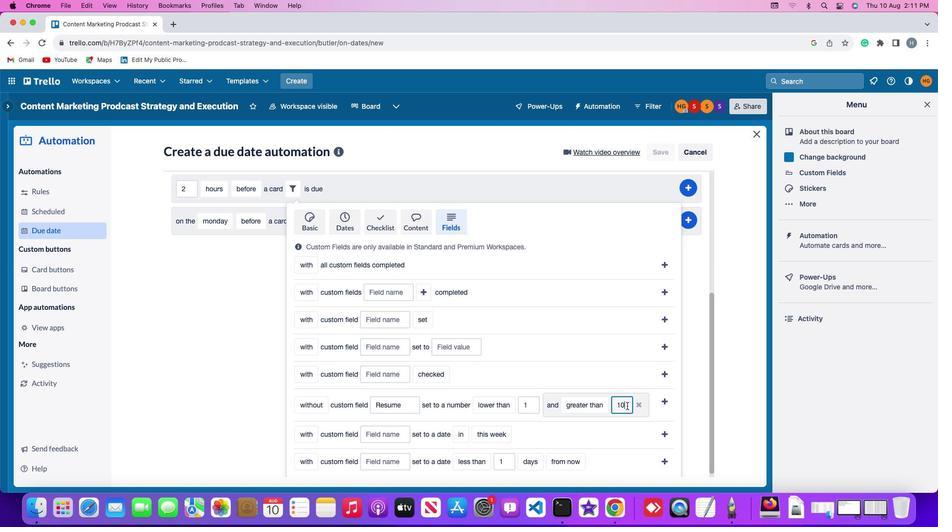 
Action: Key pressed Key.backspaceKey.backspace
Screenshot: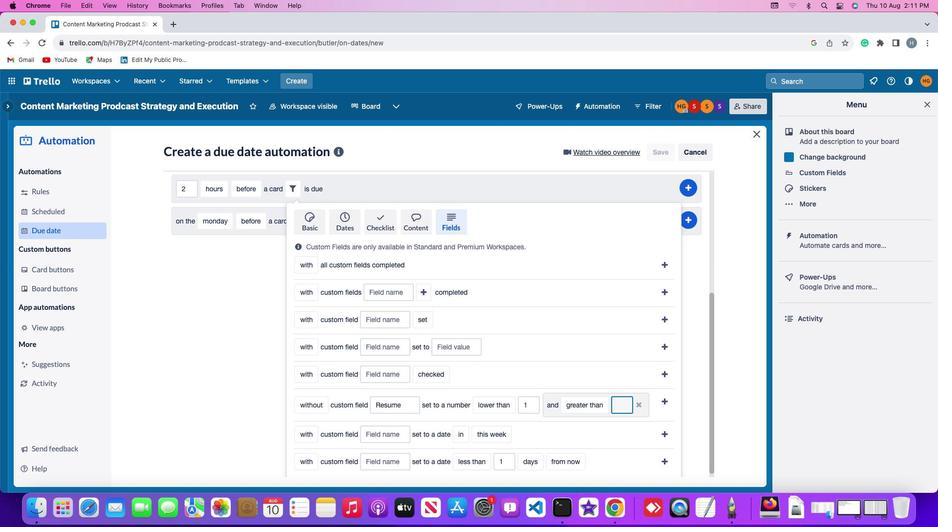 
Action: Mouse moved to (627, 406)
Screenshot: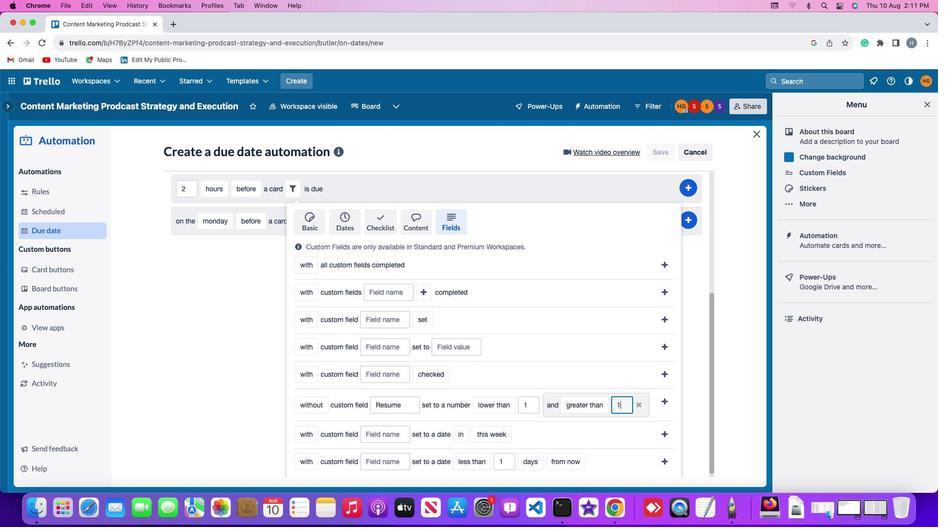 
Action: Key pressed '1''0'
Screenshot: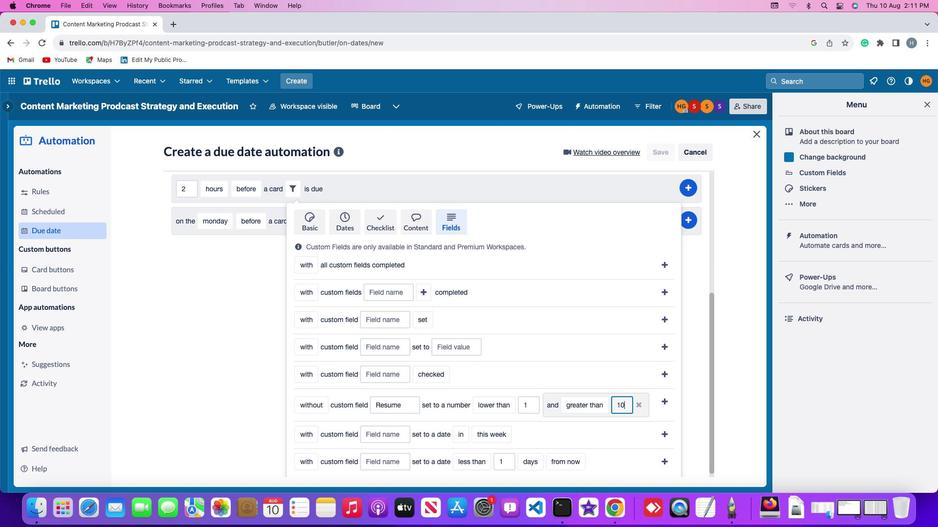 
Action: Mouse moved to (660, 402)
Screenshot: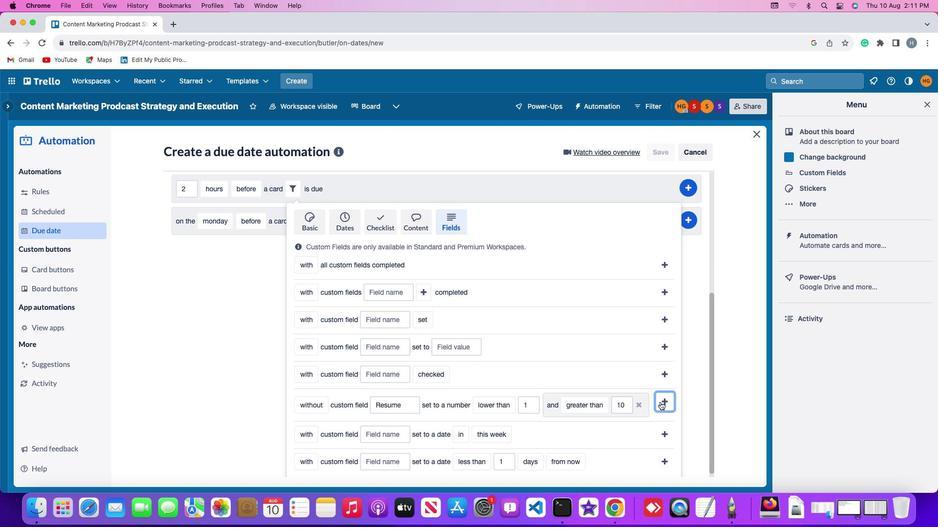 
Action: Mouse pressed left at (660, 402)
Screenshot: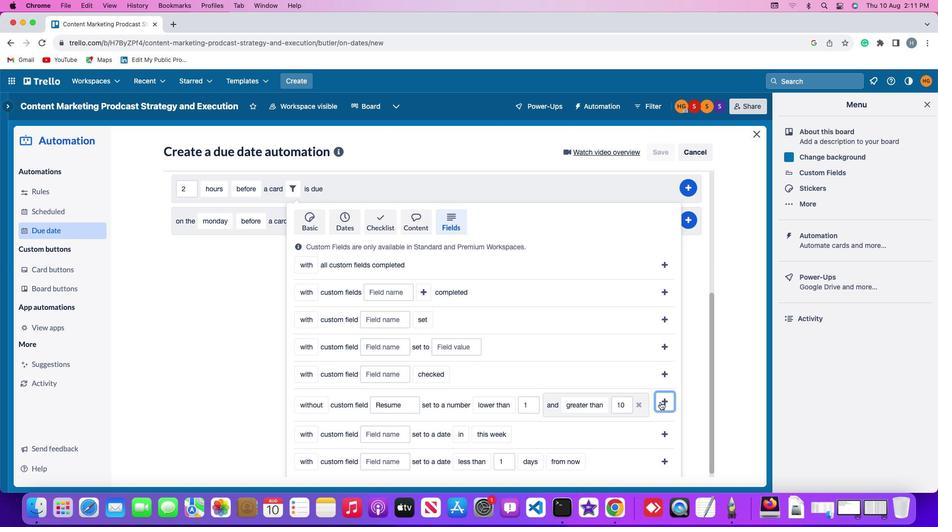 
Action: Mouse moved to (692, 391)
Screenshot: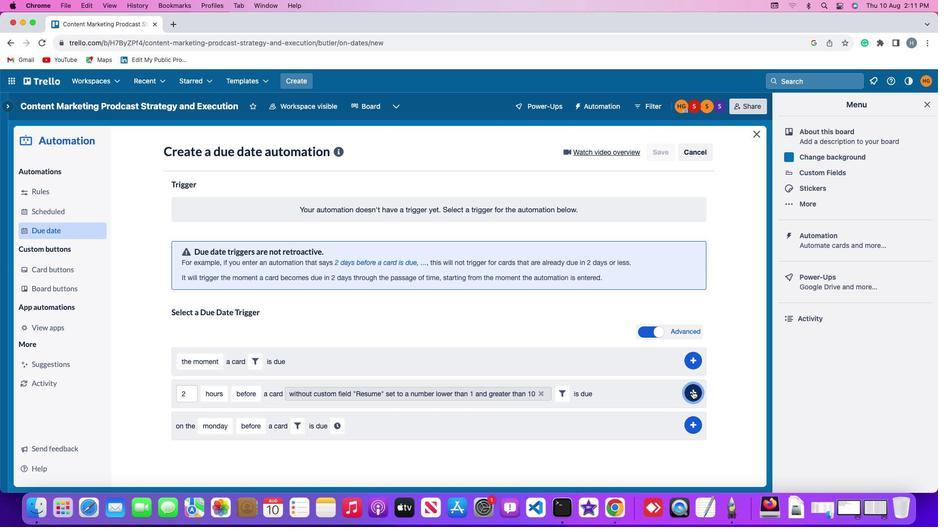 
Action: Mouse pressed left at (692, 391)
Screenshot: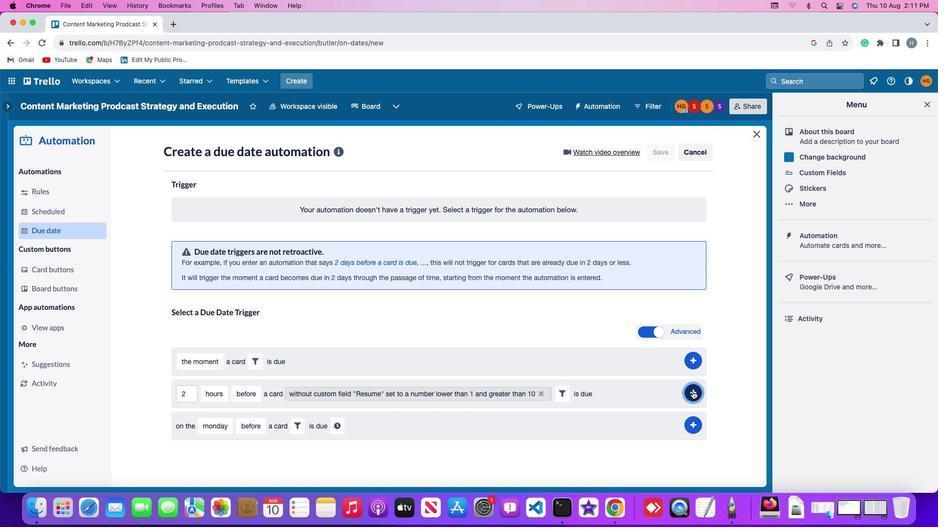 
Action: Mouse moved to (747, 305)
Screenshot: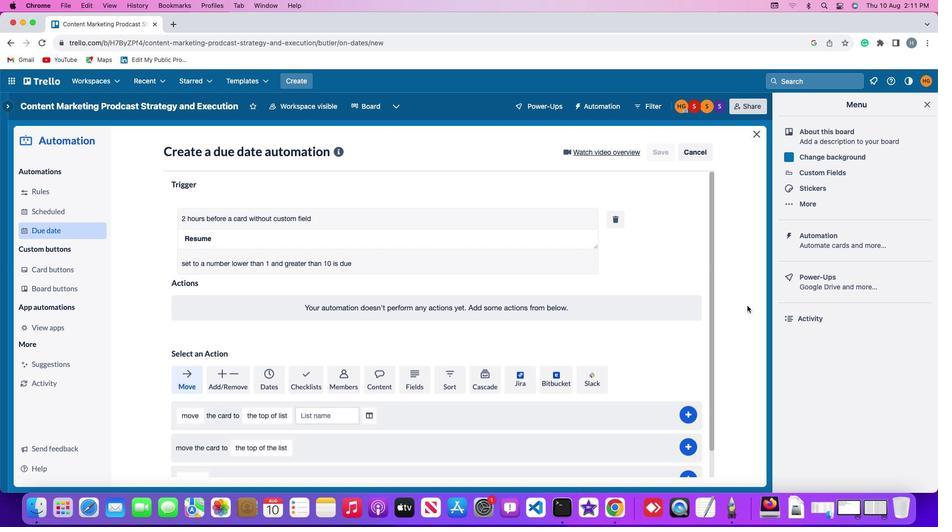 
